 Task: Create a rule from the Recommended list, Task Added to this Project -> add SubTasks in the project AgileHeart with SubTasks Gather and Analyse Requirements , Design and Implement Solution , System Test and UAT , Release to Production / Go Live
Action: Mouse moved to (477, 395)
Screenshot: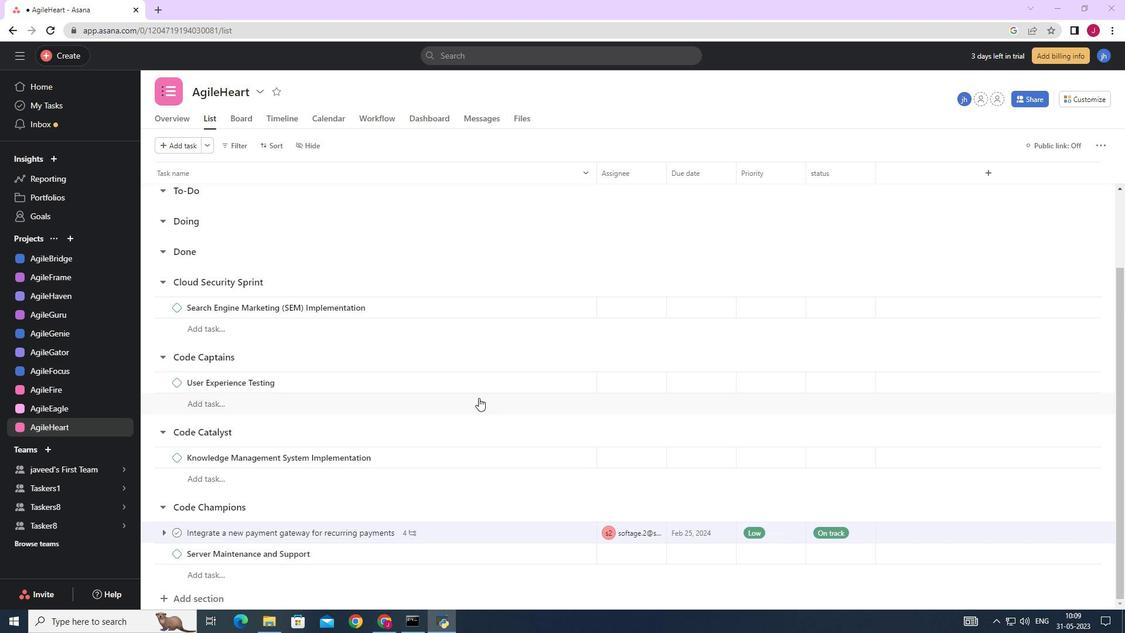 
Action: Mouse scrolled (477, 395) with delta (0, 0)
Screenshot: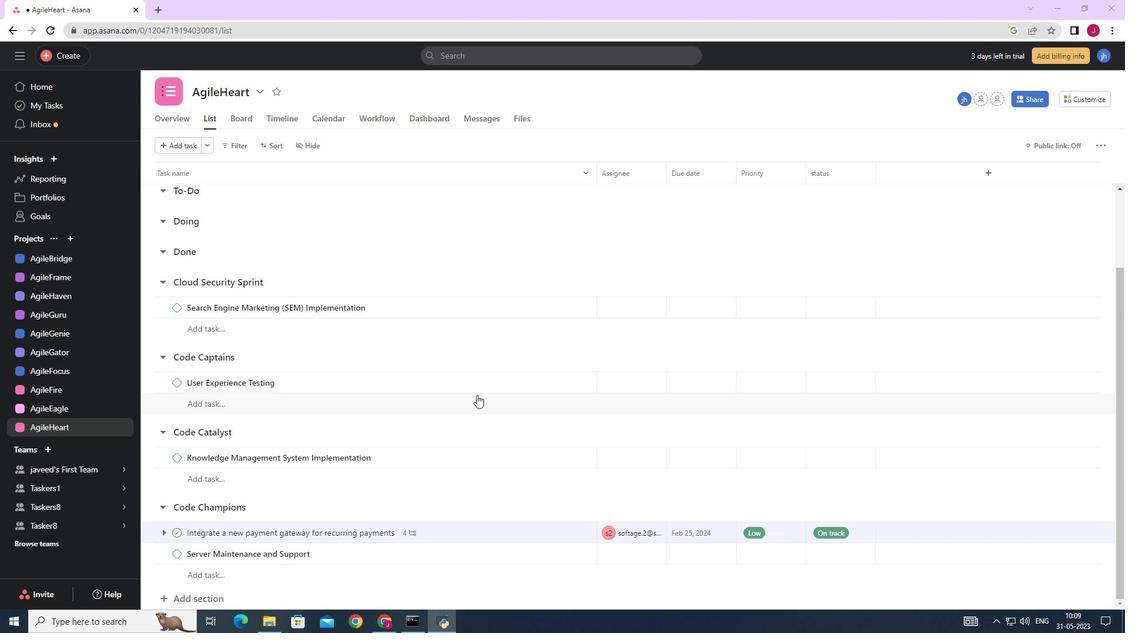 
Action: Mouse scrolled (477, 395) with delta (0, 0)
Screenshot: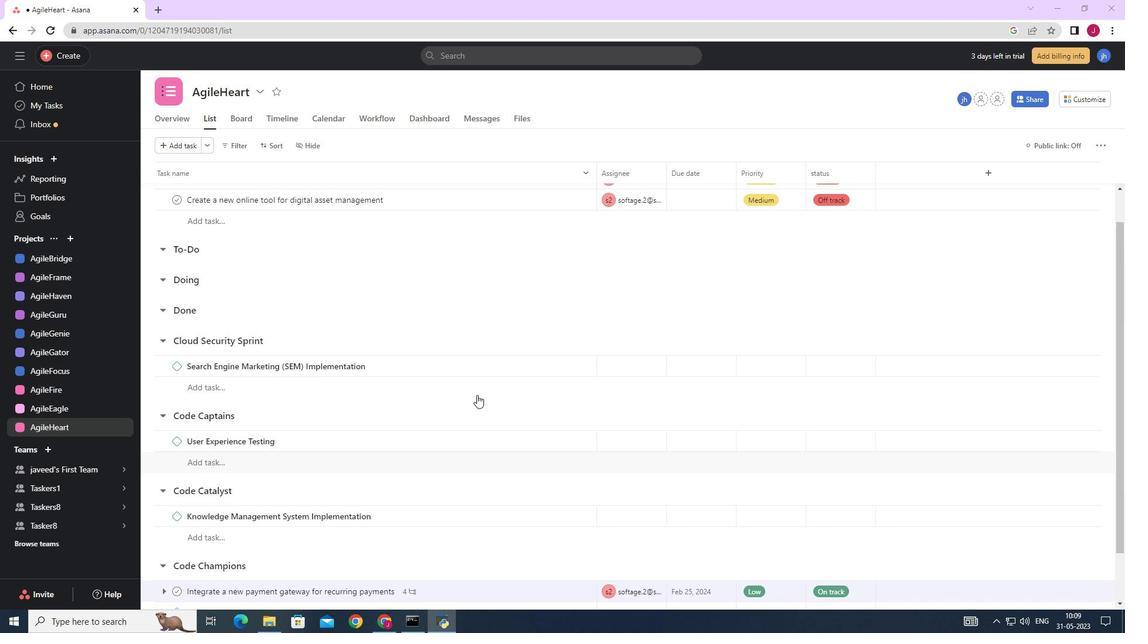 
Action: Mouse scrolled (477, 395) with delta (0, 0)
Screenshot: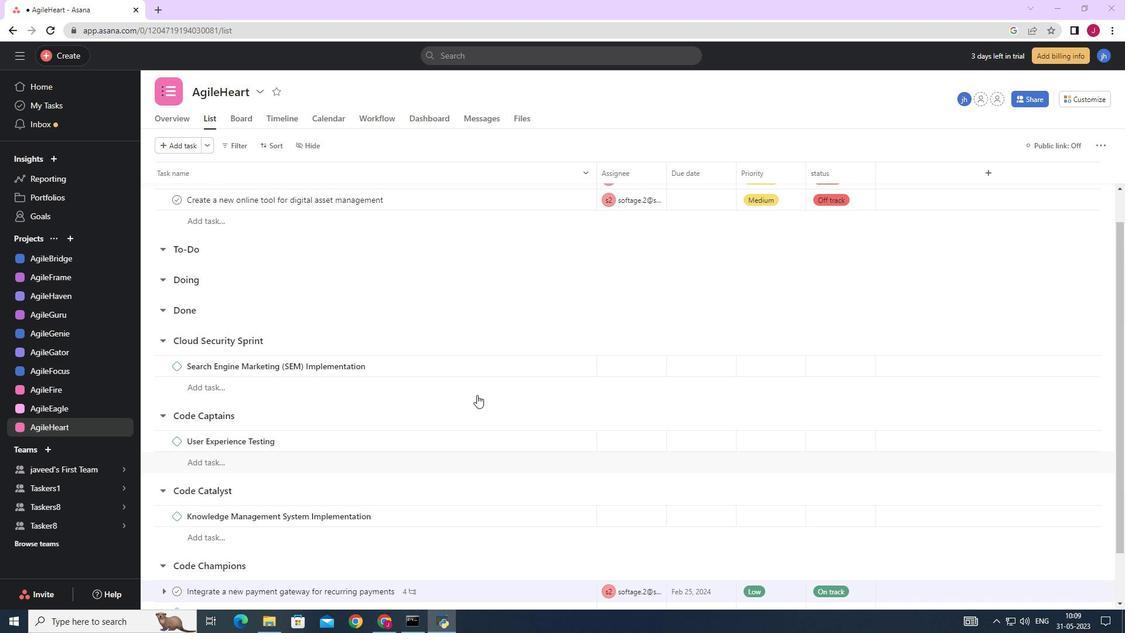 
Action: Mouse scrolled (477, 395) with delta (0, 0)
Screenshot: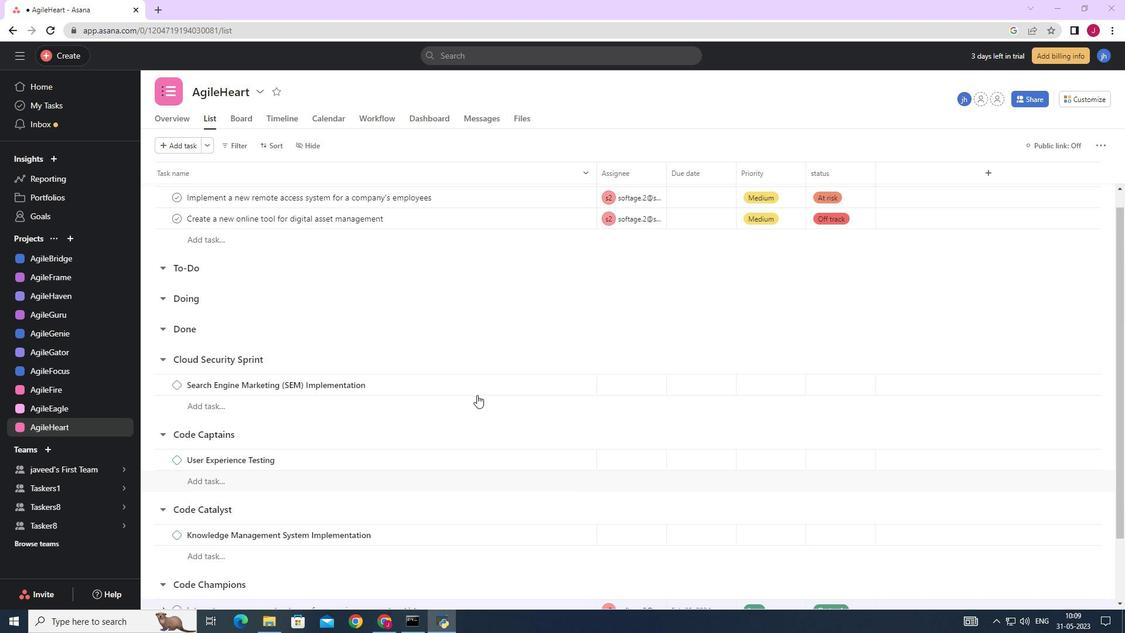 
Action: Mouse scrolled (477, 395) with delta (0, 0)
Screenshot: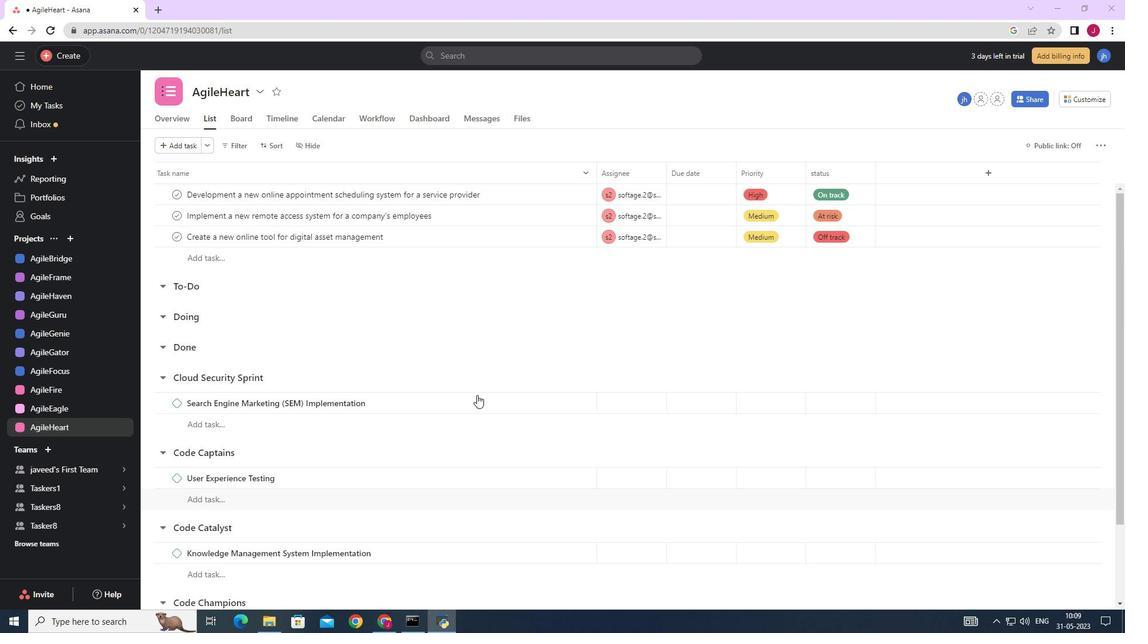 
Action: Mouse scrolled (477, 394) with delta (0, 0)
Screenshot: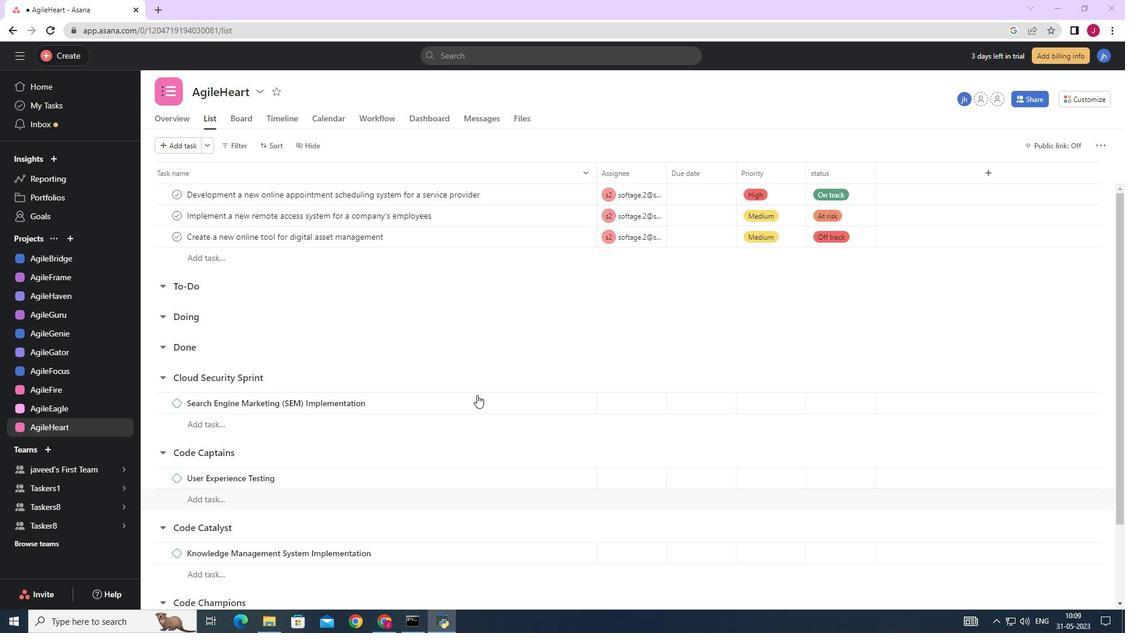 
Action: Mouse scrolled (477, 394) with delta (0, 0)
Screenshot: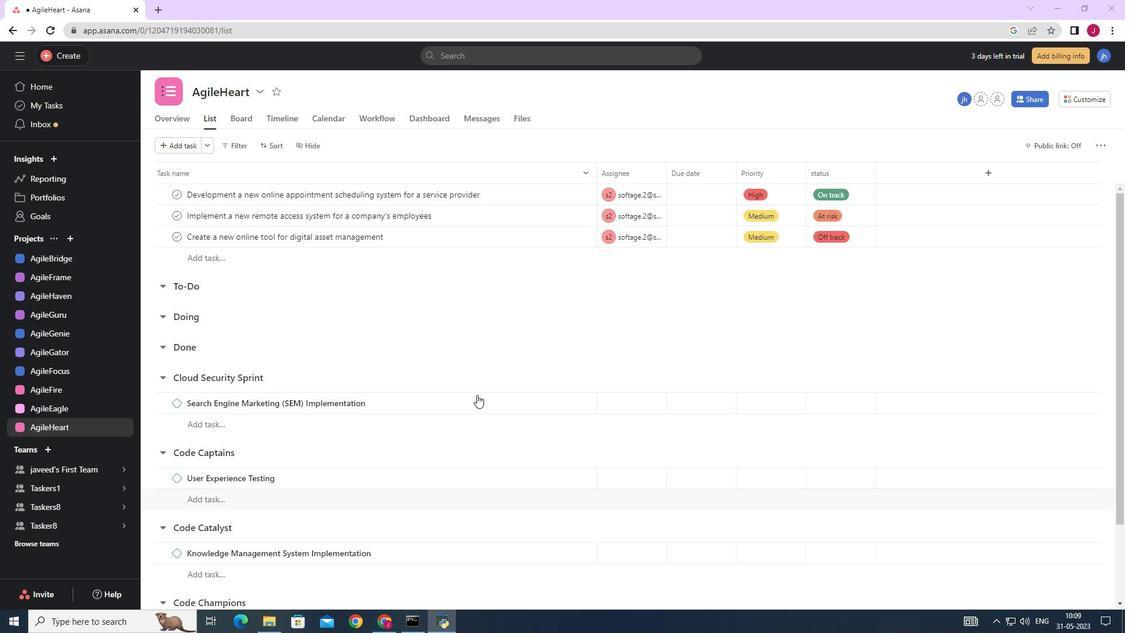 
Action: Mouse scrolled (477, 394) with delta (0, 0)
Screenshot: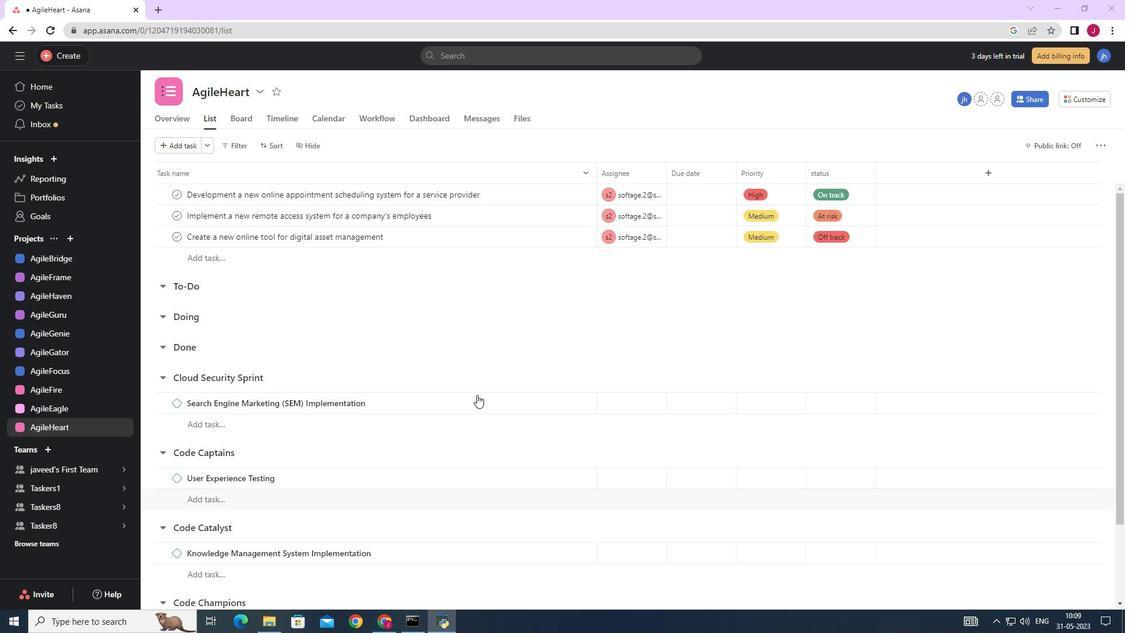 
Action: Mouse scrolled (477, 394) with delta (0, 0)
Screenshot: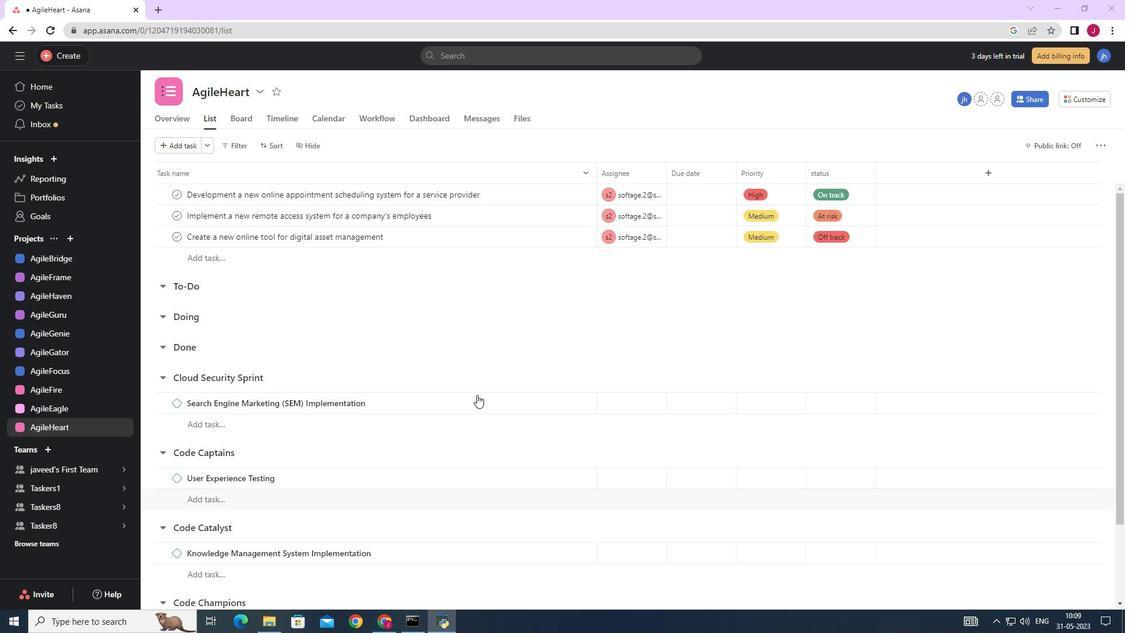 
Action: Mouse scrolled (477, 394) with delta (0, 0)
Screenshot: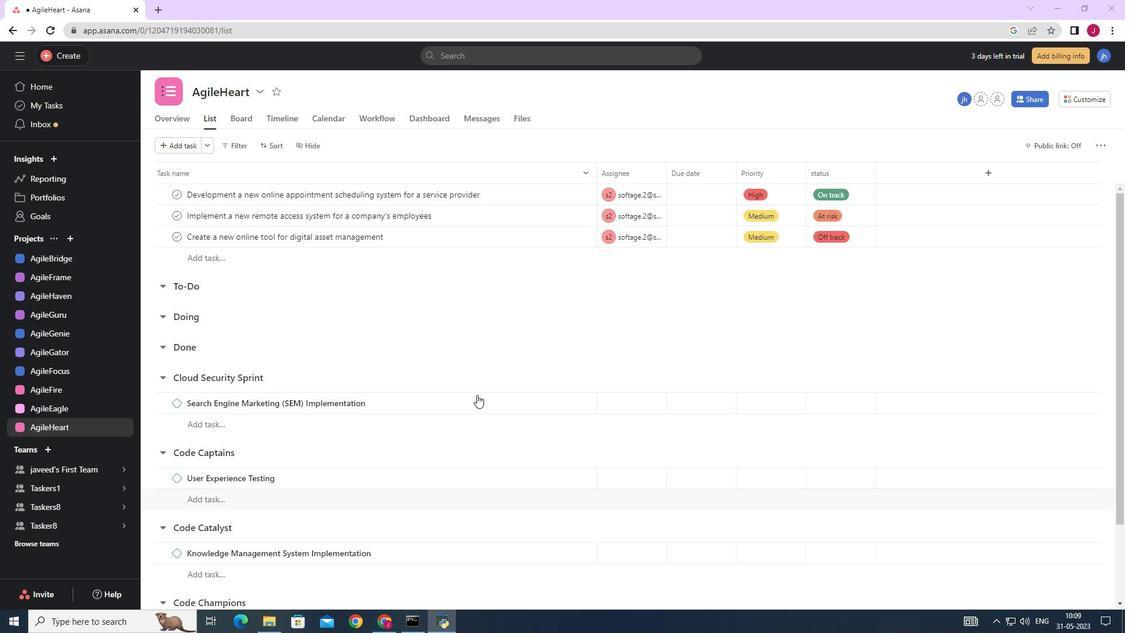 
Action: Mouse moved to (900, 247)
Screenshot: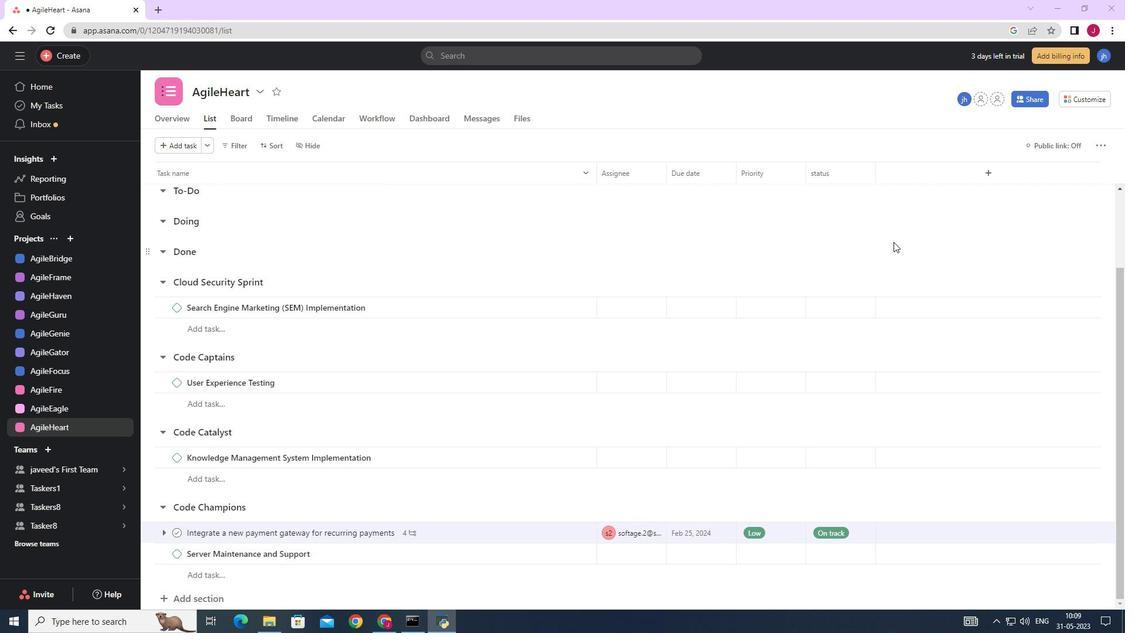 
Action: Mouse scrolled (900, 247) with delta (0, 0)
Screenshot: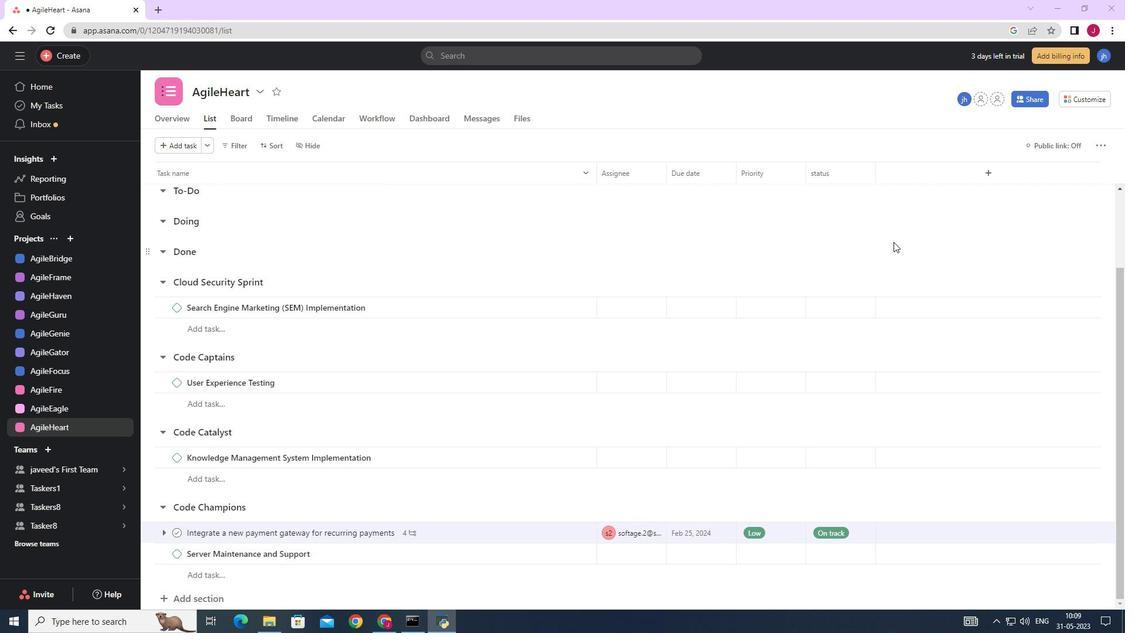 
Action: Mouse scrolled (900, 247) with delta (0, 0)
Screenshot: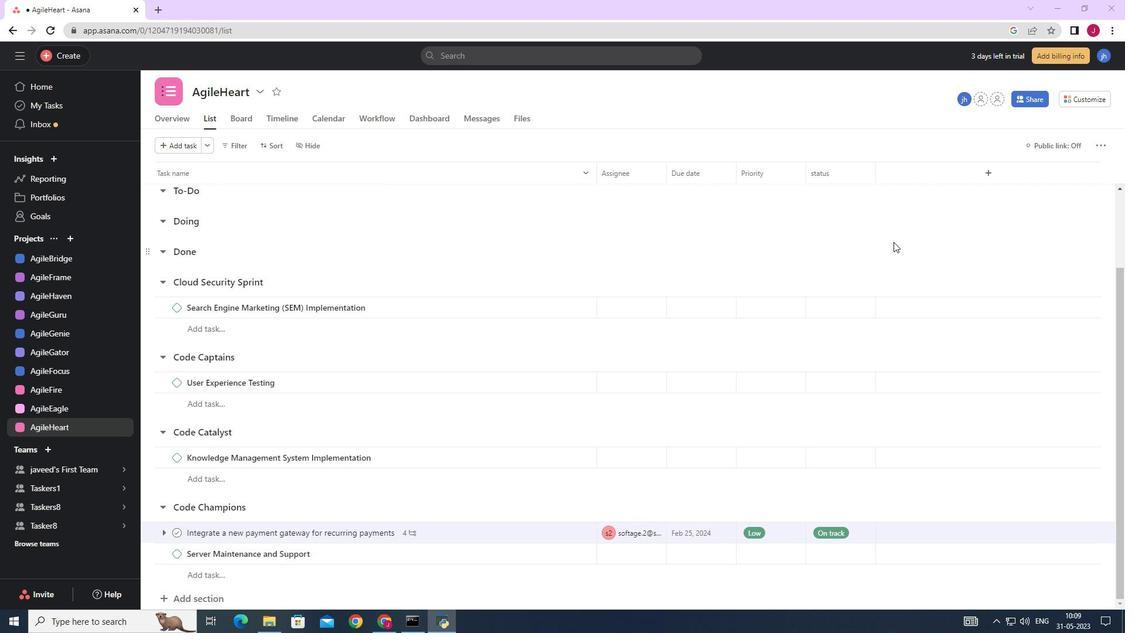 
Action: Mouse scrolled (900, 247) with delta (0, 0)
Screenshot: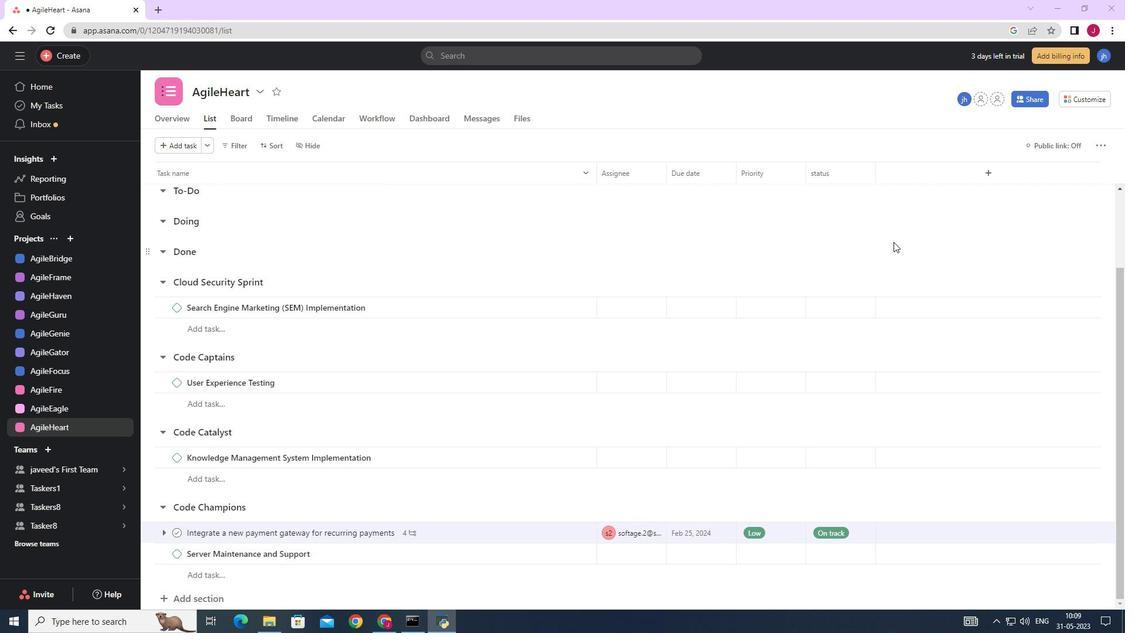 
Action: Mouse moved to (1090, 97)
Screenshot: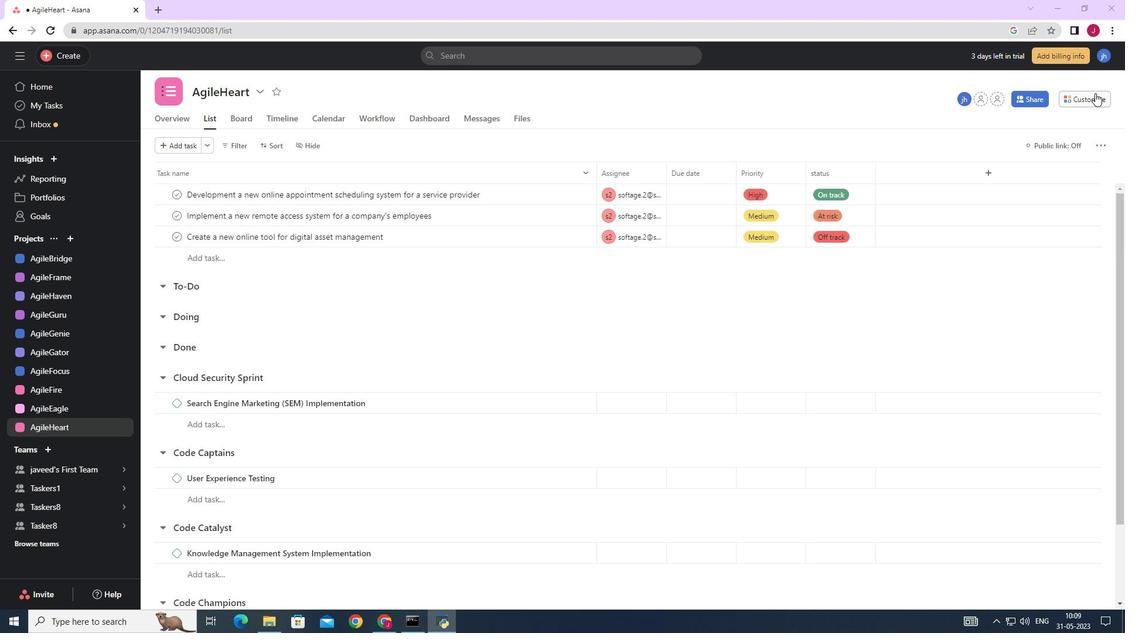 
Action: Mouse pressed left at (1090, 97)
Screenshot: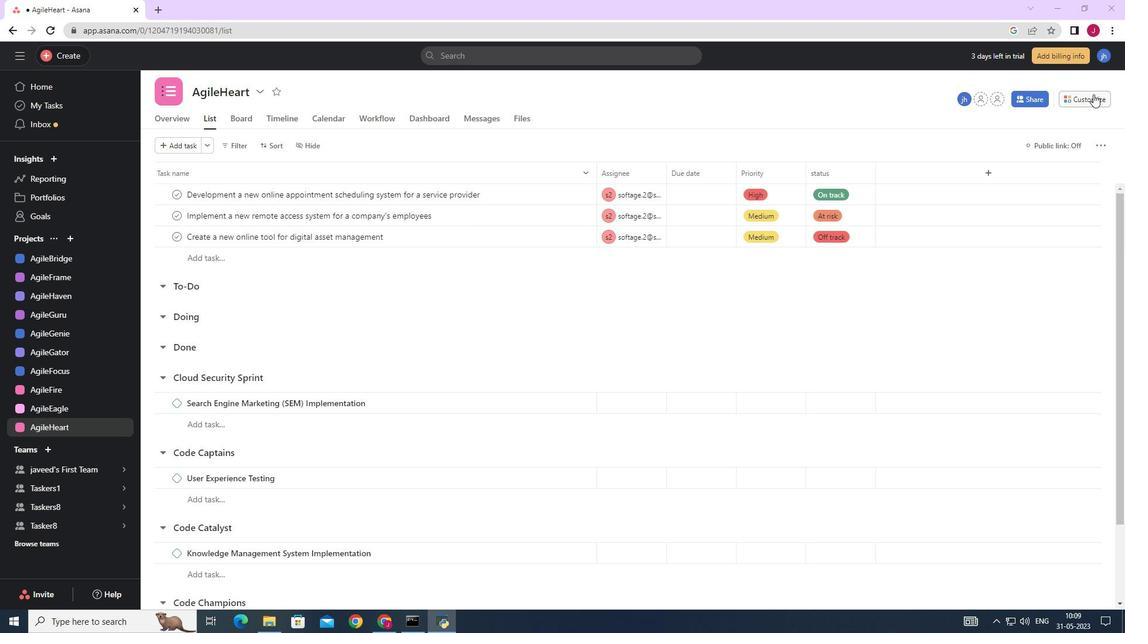
Action: Mouse moved to (872, 257)
Screenshot: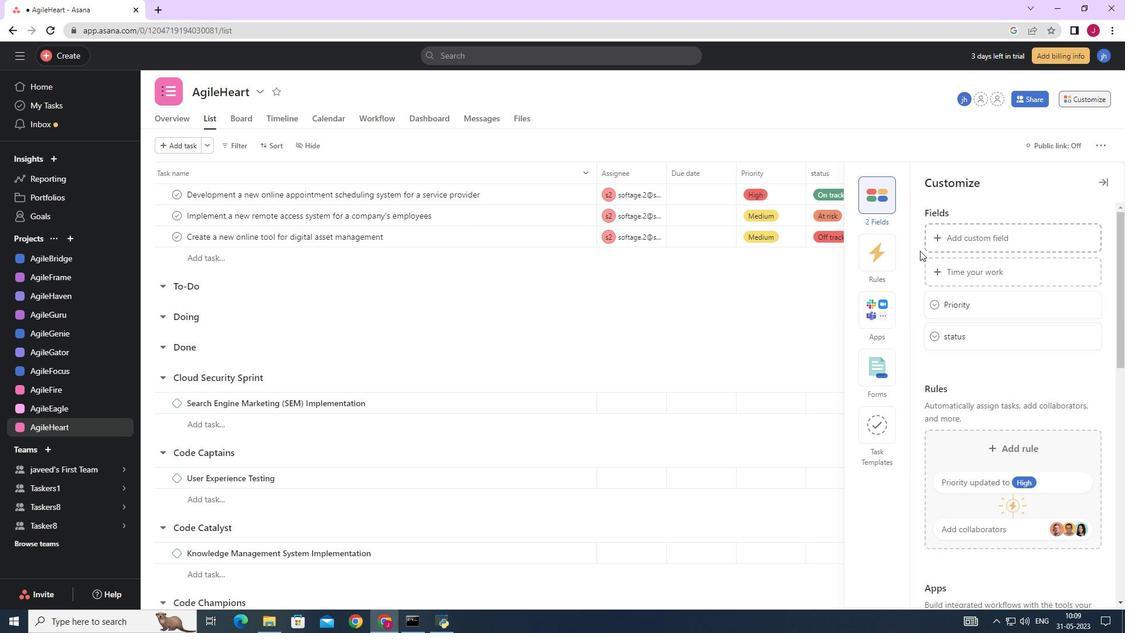 
Action: Mouse pressed left at (872, 257)
Screenshot: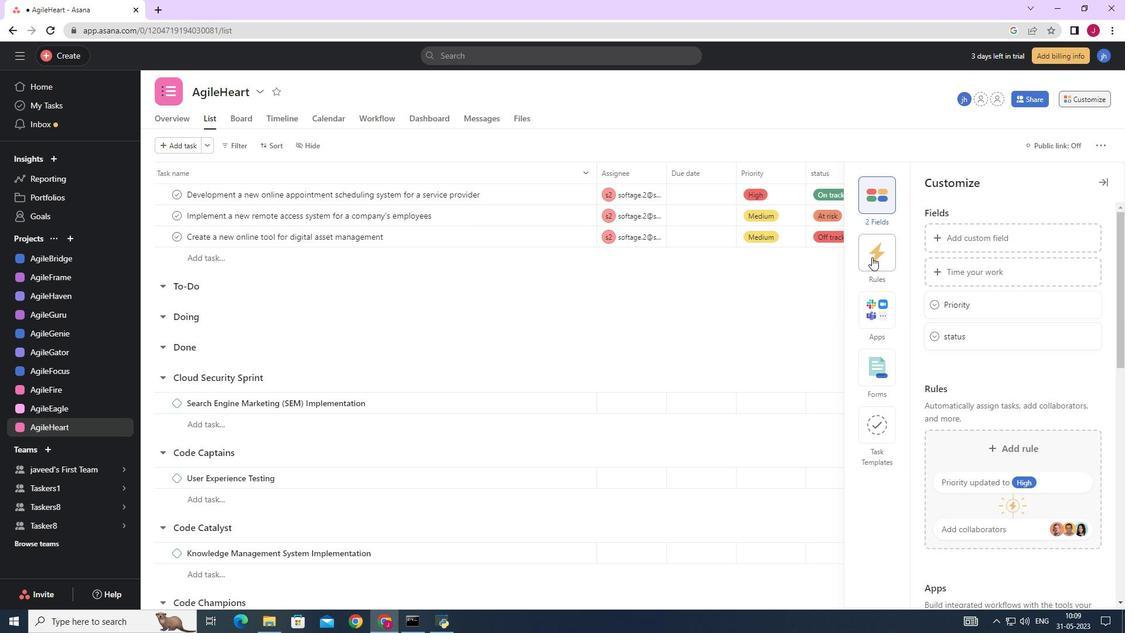 
Action: Mouse moved to (1016, 270)
Screenshot: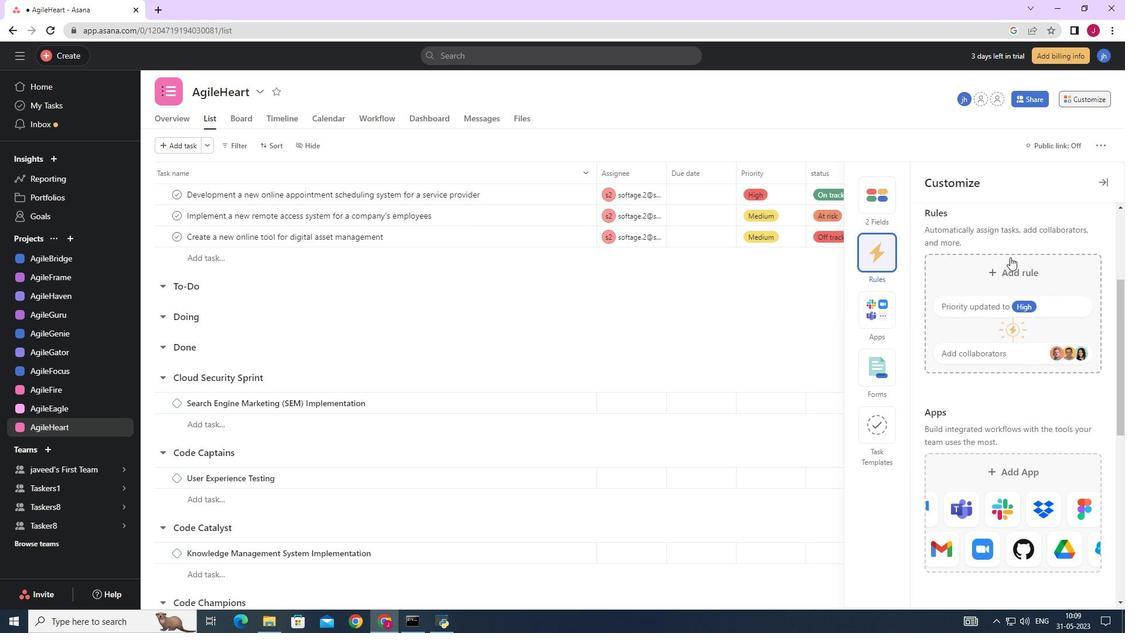 
Action: Mouse pressed left at (1016, 270)
Screenshot: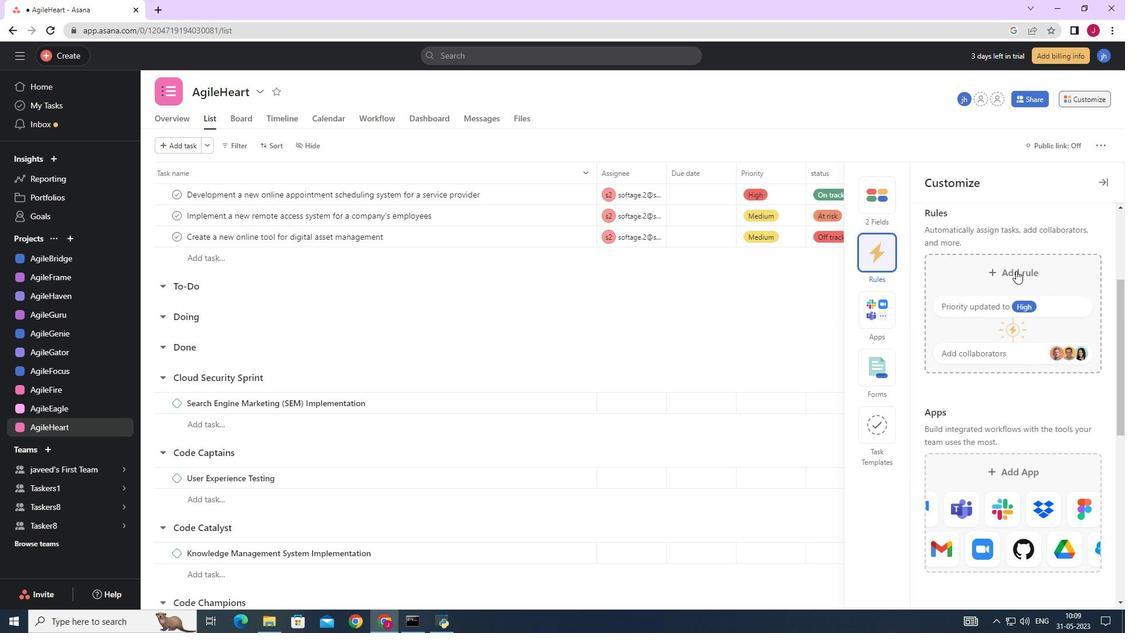 
Action: Mouse moved to (479, 177)
Screenshot: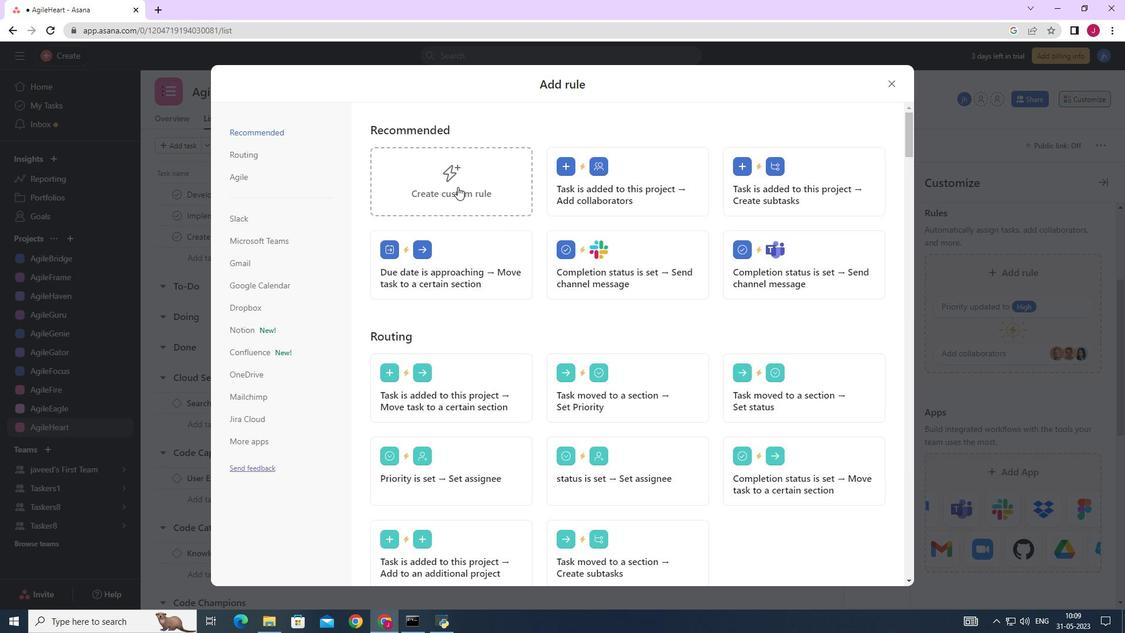 
Action: Mouse pressed left at (479, 177)
Screenshot: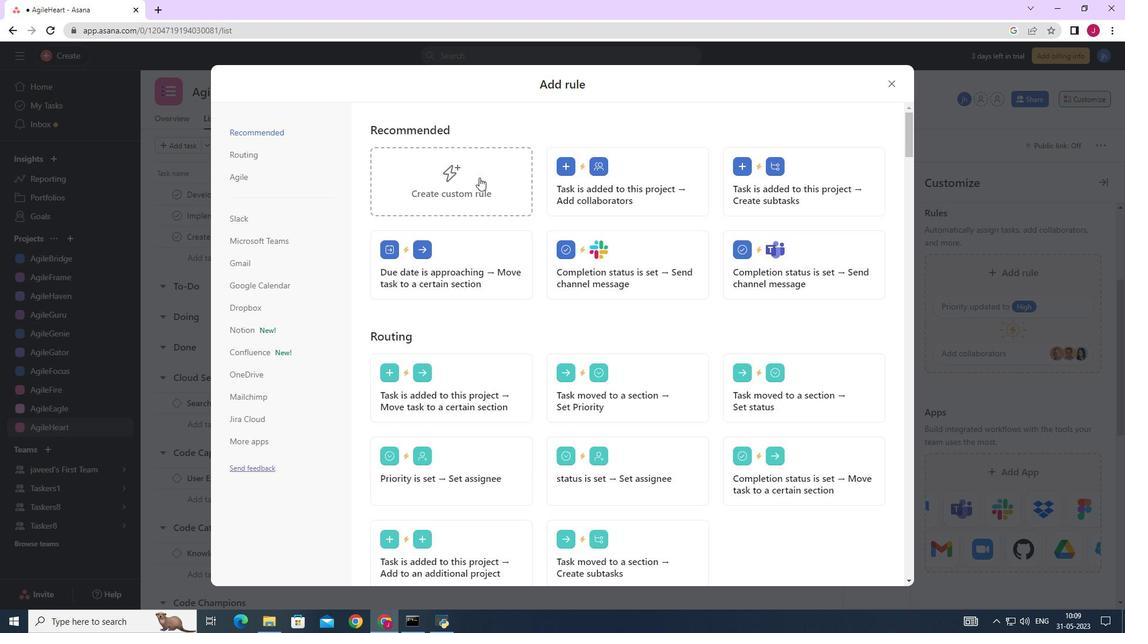 
Action: Mouse moved to (555, 302)
Screenshot: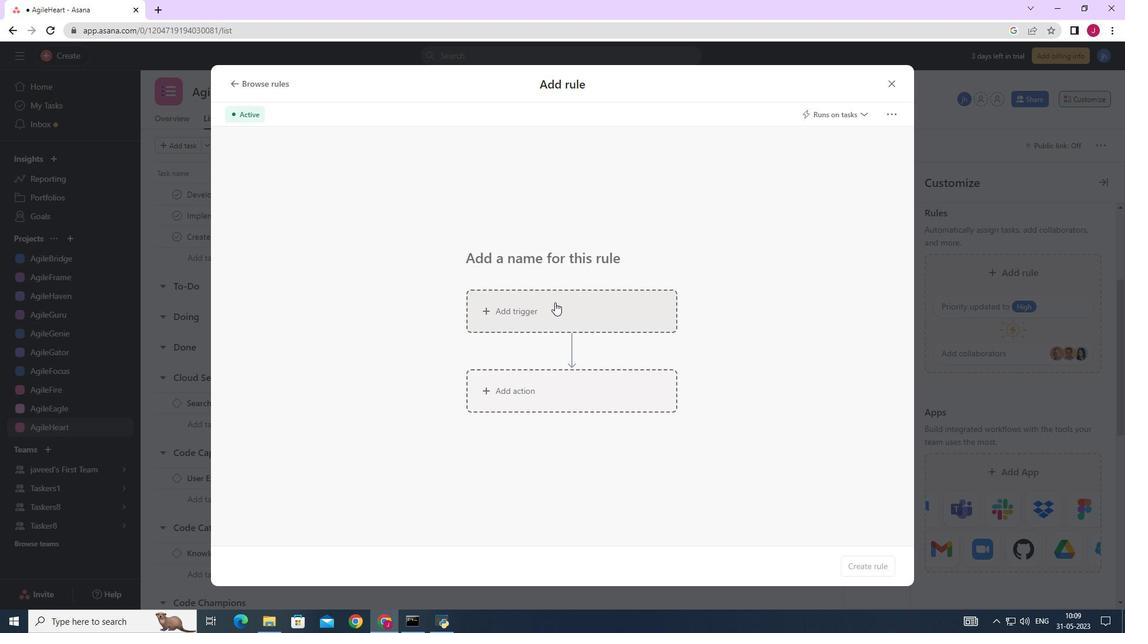 
Action: Mouse pressed left at (555, 302)
Screenshot: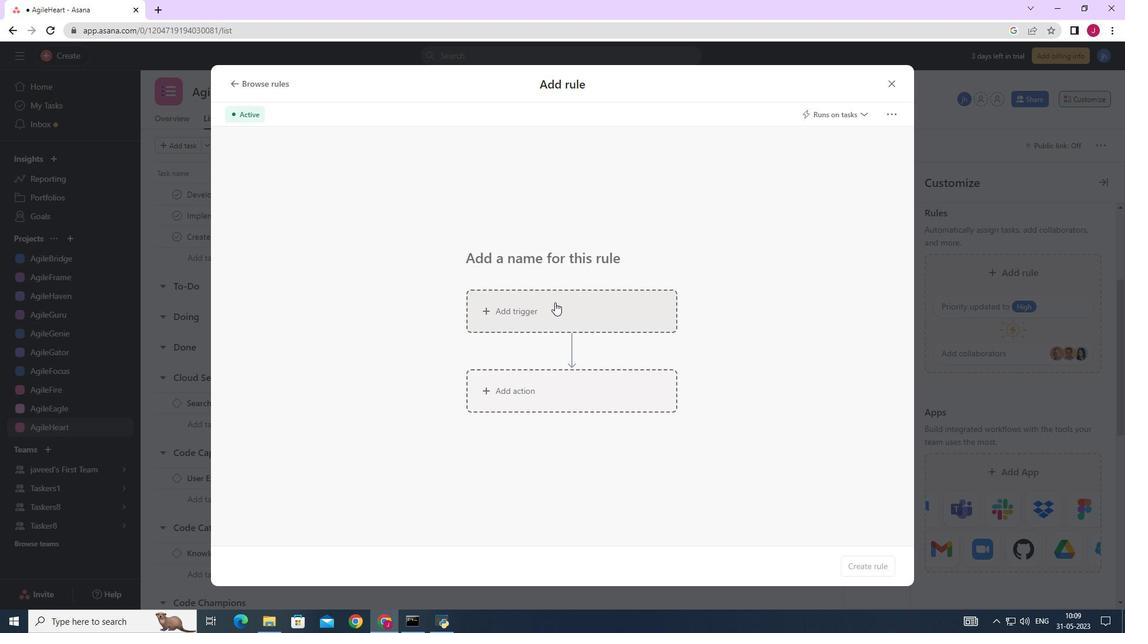 
Action: Mouse moved to (487, 378)
Screenshot: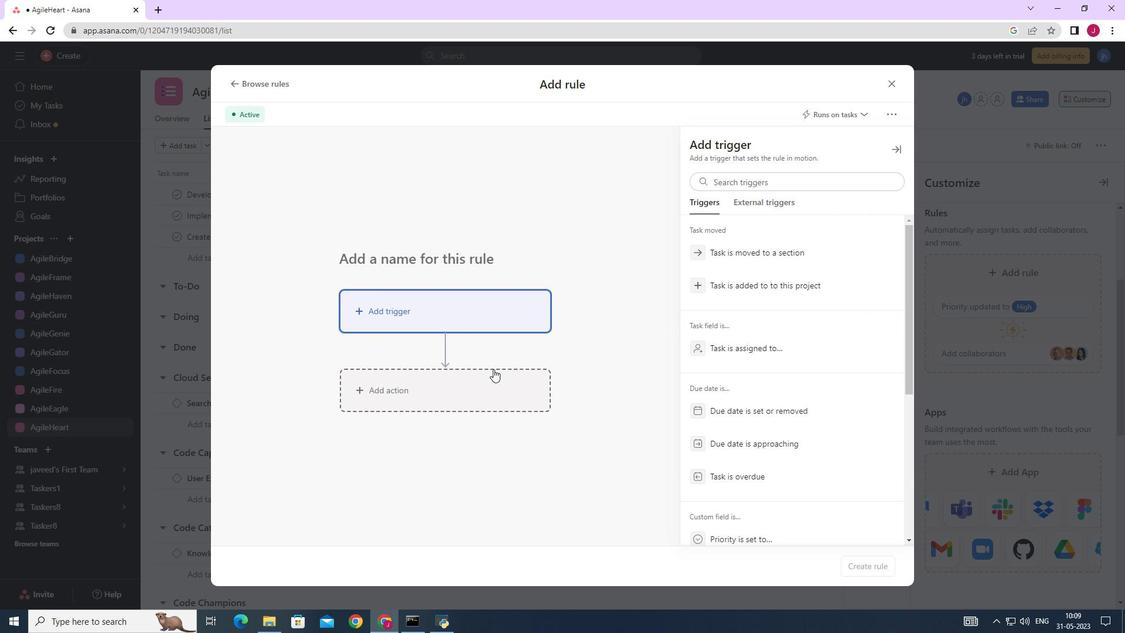
Action: Mouse pressed left at (487, 378)
Screenshot: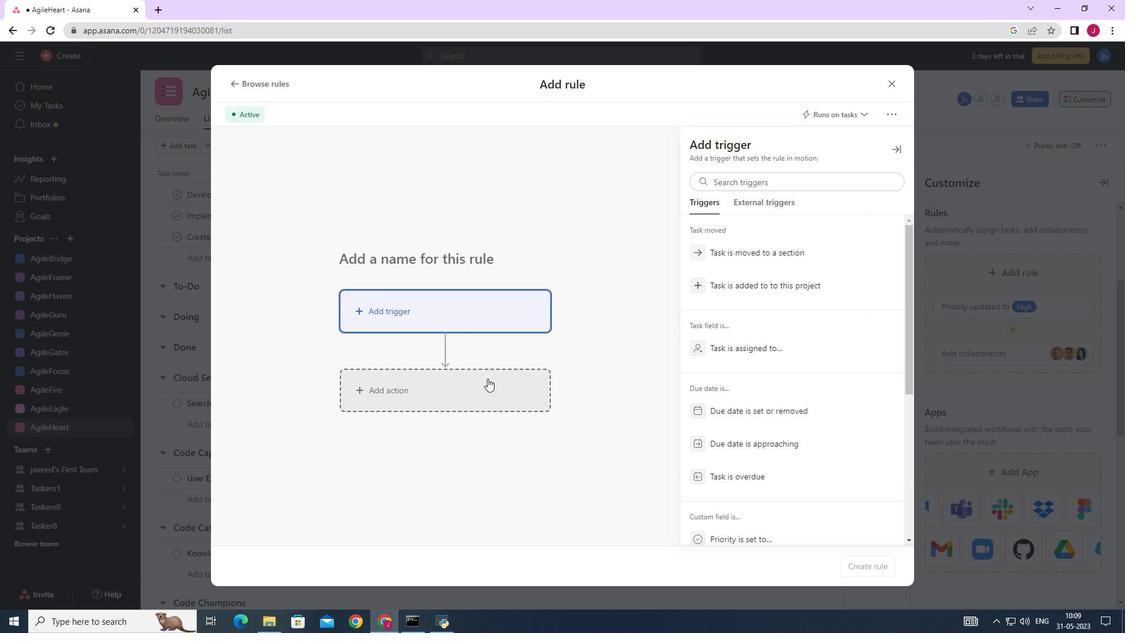 
Action: Mouse moved to (768, 207)
Screenshot: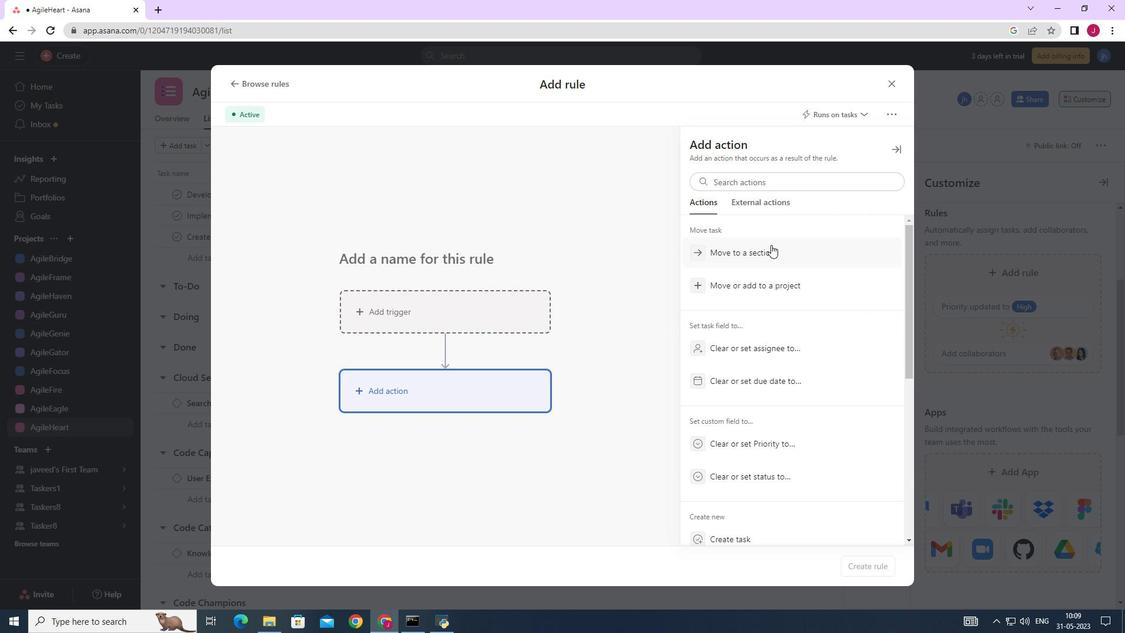
Action: Mouse scrolled (768, 206) with delta (0, 0)
Screenshot: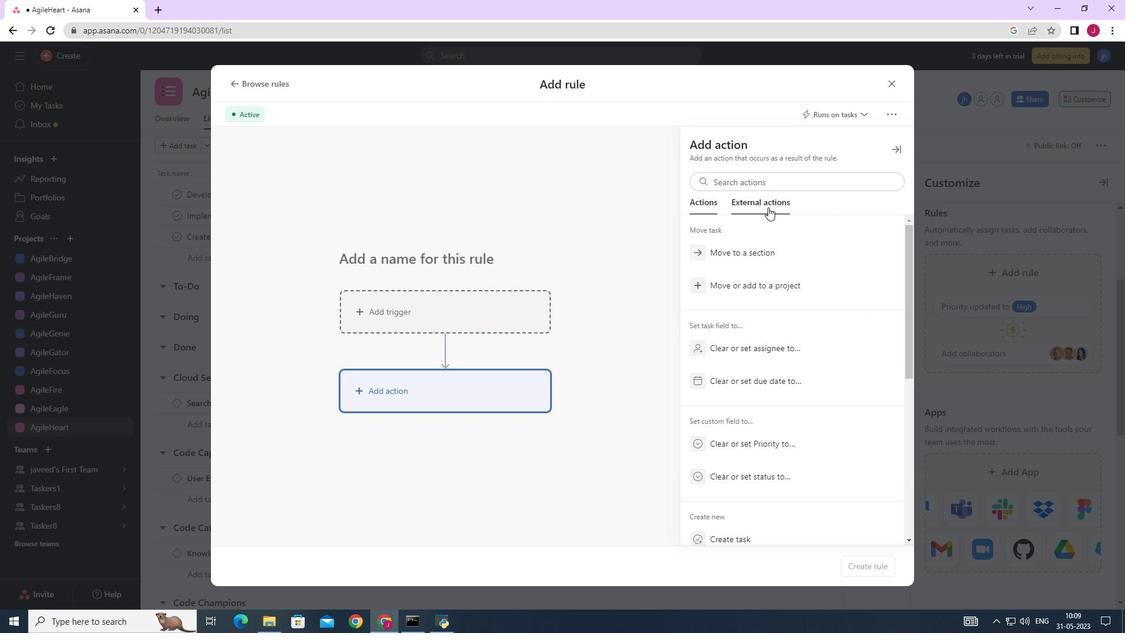 
Action: Mouse scrolled (768, 206) with delta (0, 0)
Screenshot: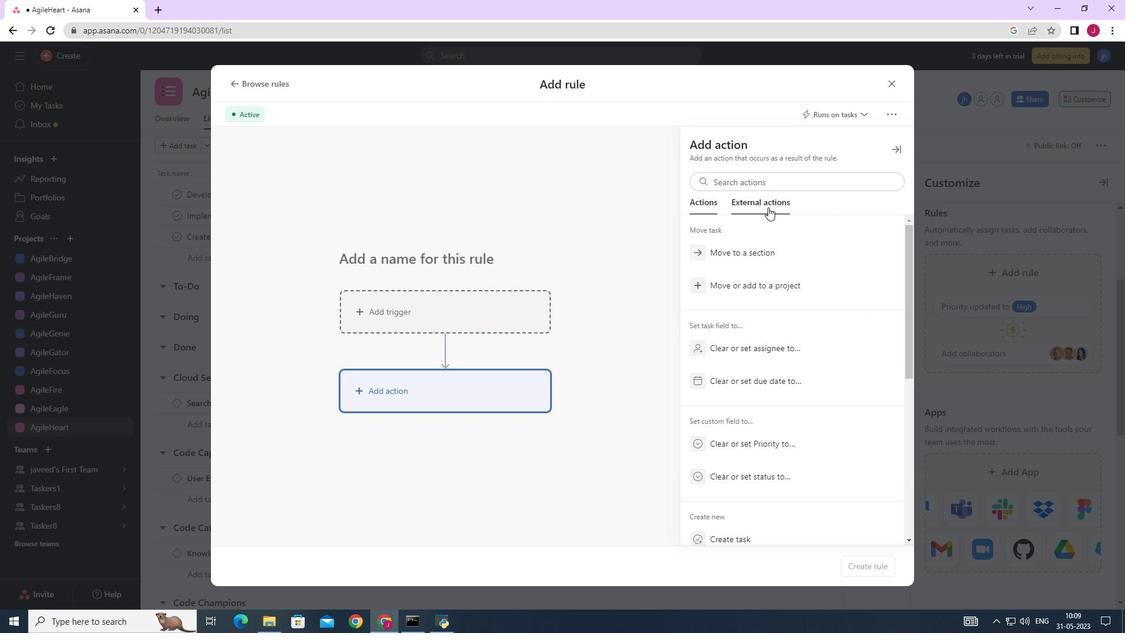 
Action: Mouse moved to (736, 311)
Screenshot: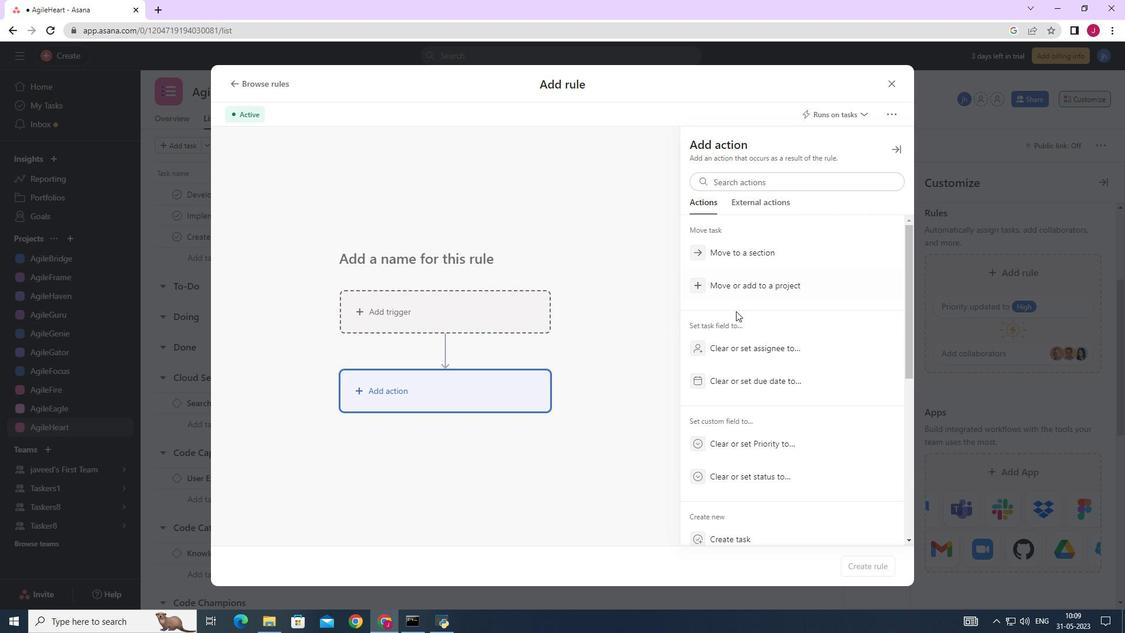 
Action: Mouse scrolled (736, 311) with delta (0, 0)
Screenshot: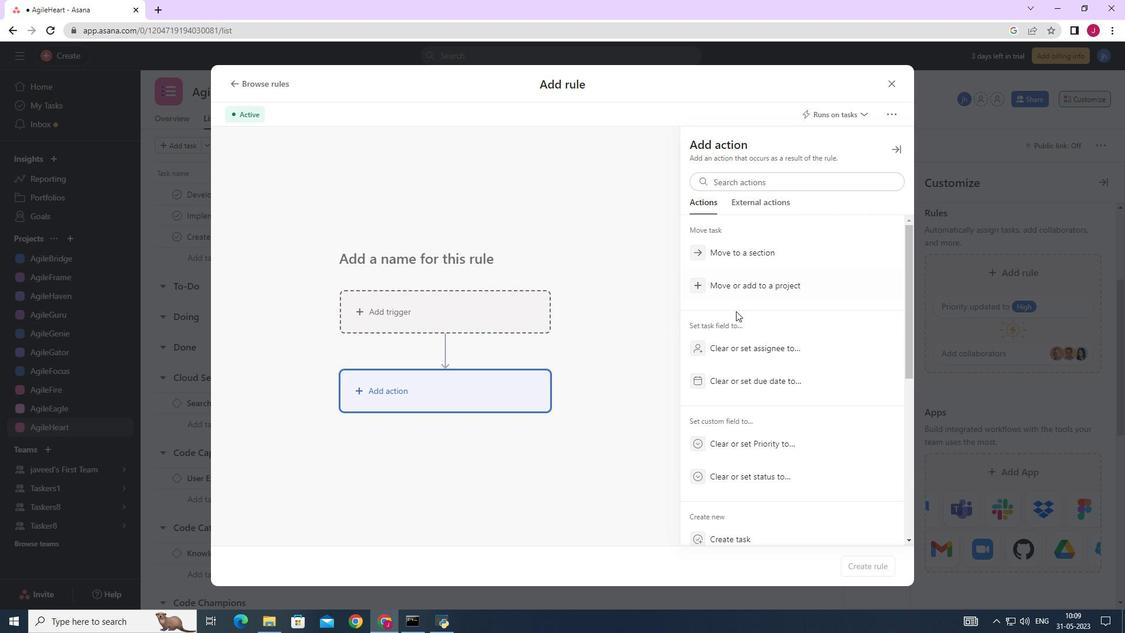 
Action: Mouse scrolled (736, 311) with delta (0, 0)
Screenshot: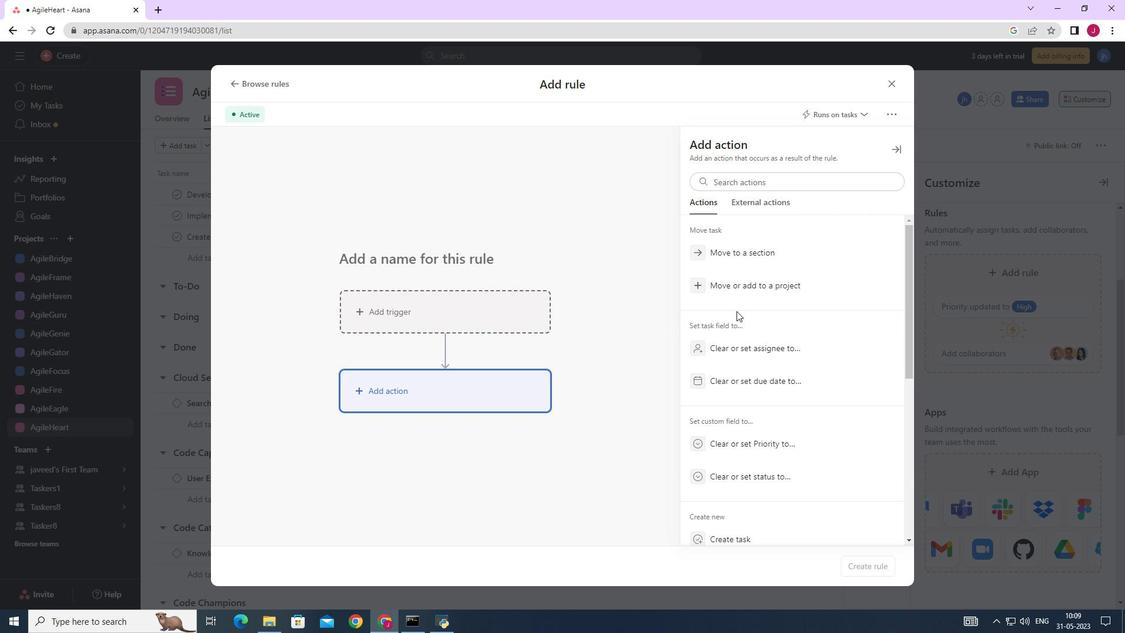
Action: Mouse scrolled (736, 311) with delta (0, 0)
Screenshot: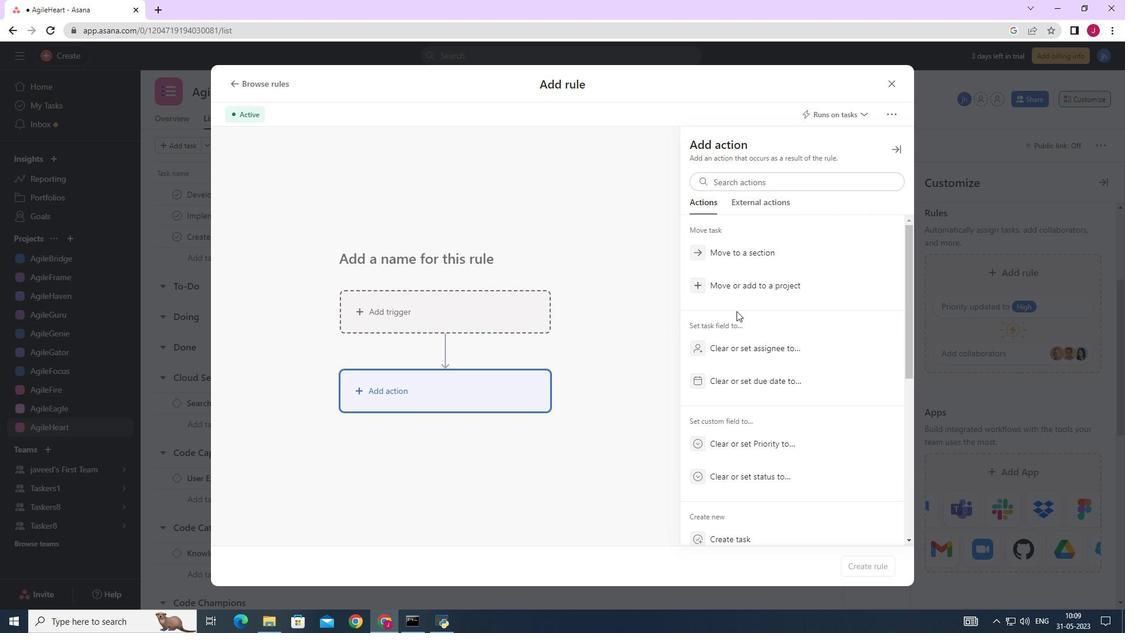 
Action: Mouse scrolled (736, 311) with delta (0, 0)
Screenshot: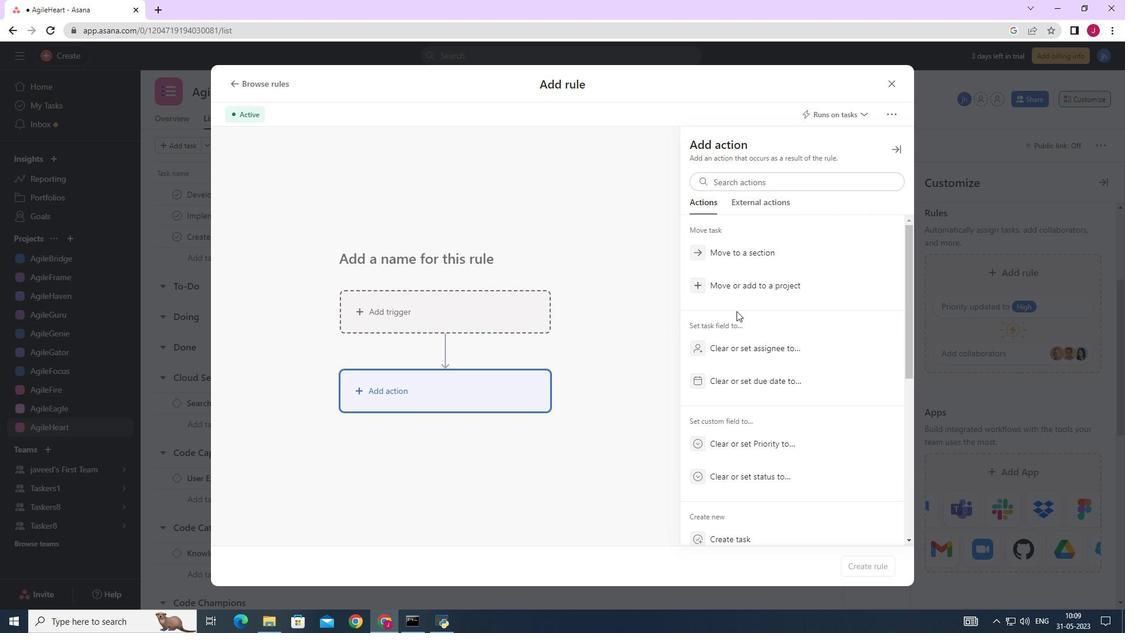 
Action: Mouse moved to (736, 329)
Screenshot: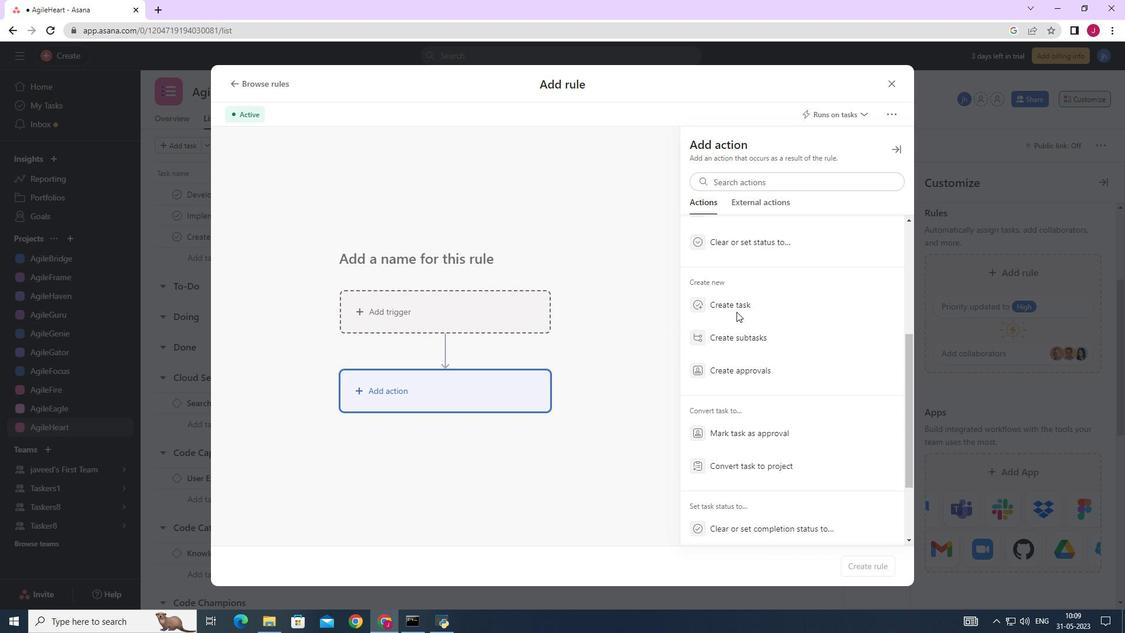 
Action: Mouse scrolled (736, 328) with delta (0, 0)
Screenshot: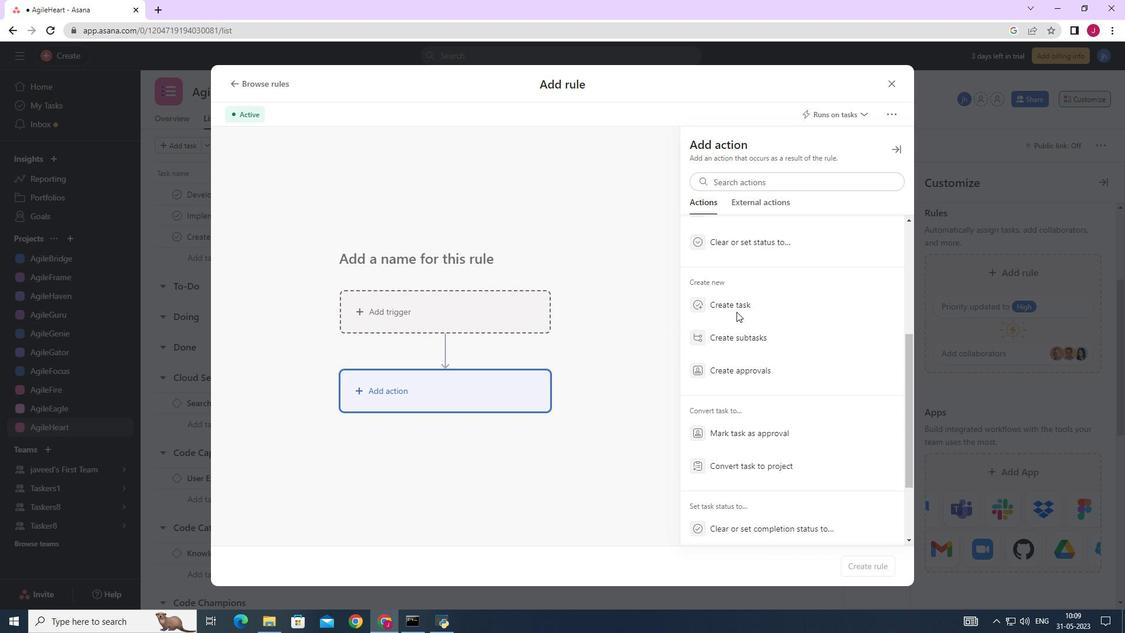 
Action: Mouse scrolled (736, 328) with delta (0, 0)
Screenshot: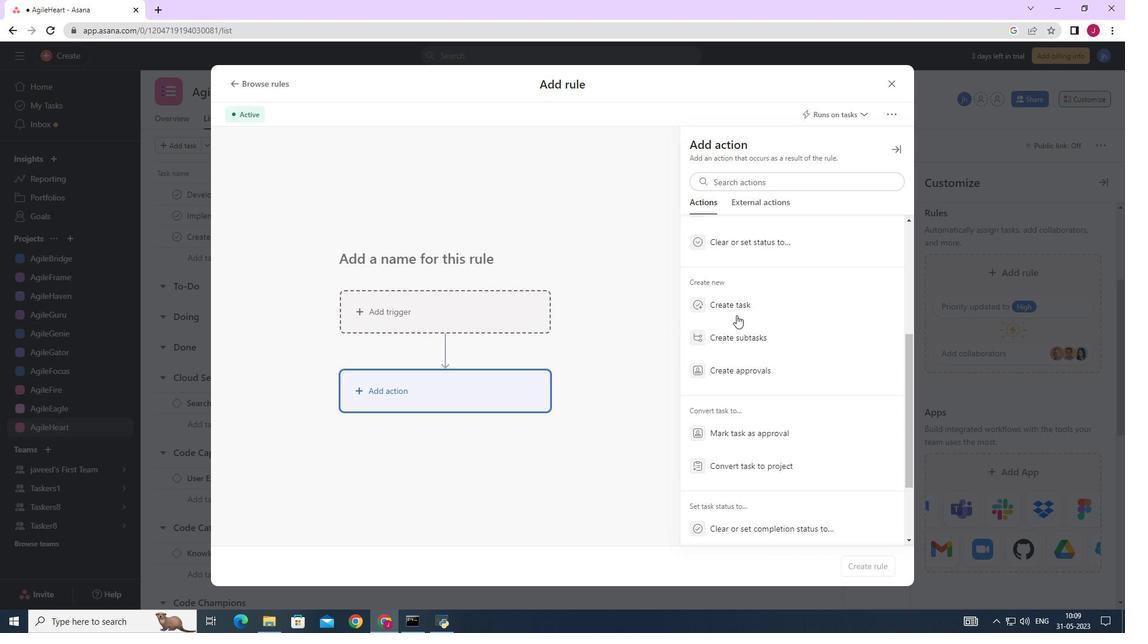
Action: Mouse scrolled (736, 328) with delta (0, 0)
Screenshot: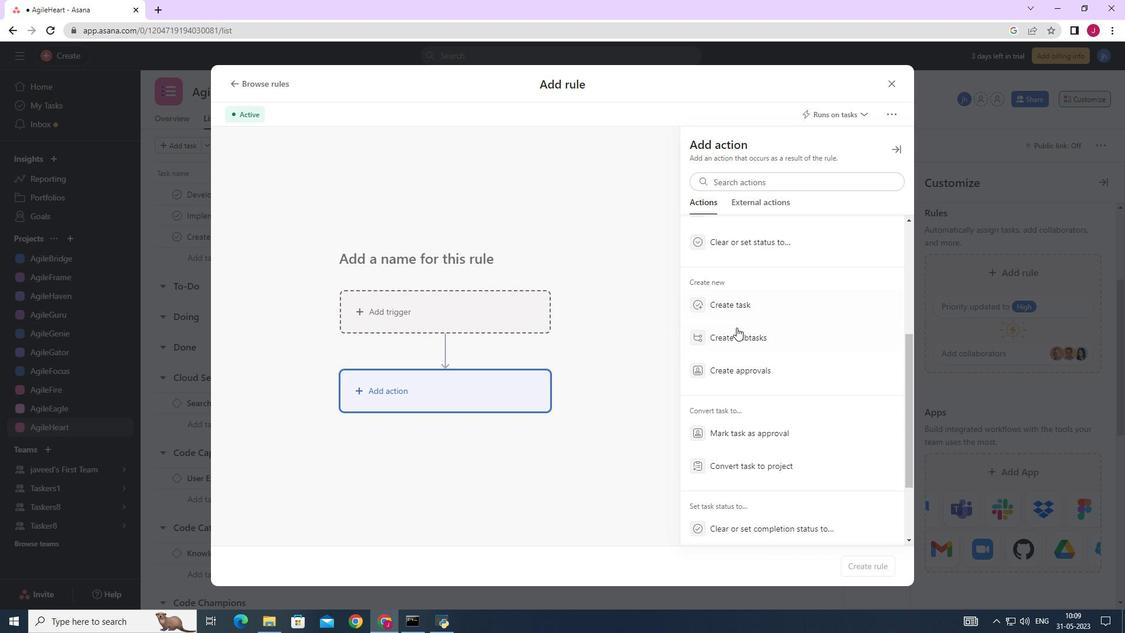 
Action: Mouse moved to (742, 364)
Screenshot: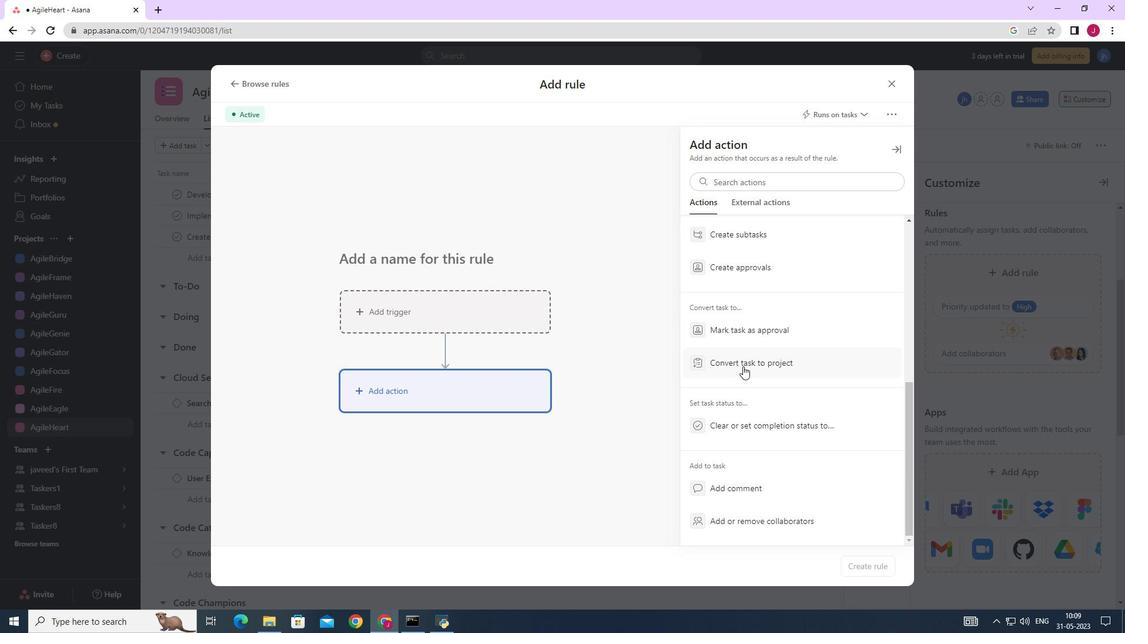 
Action: Mouse scrolled (742, 365) with delta (0, 0)
Screenshot: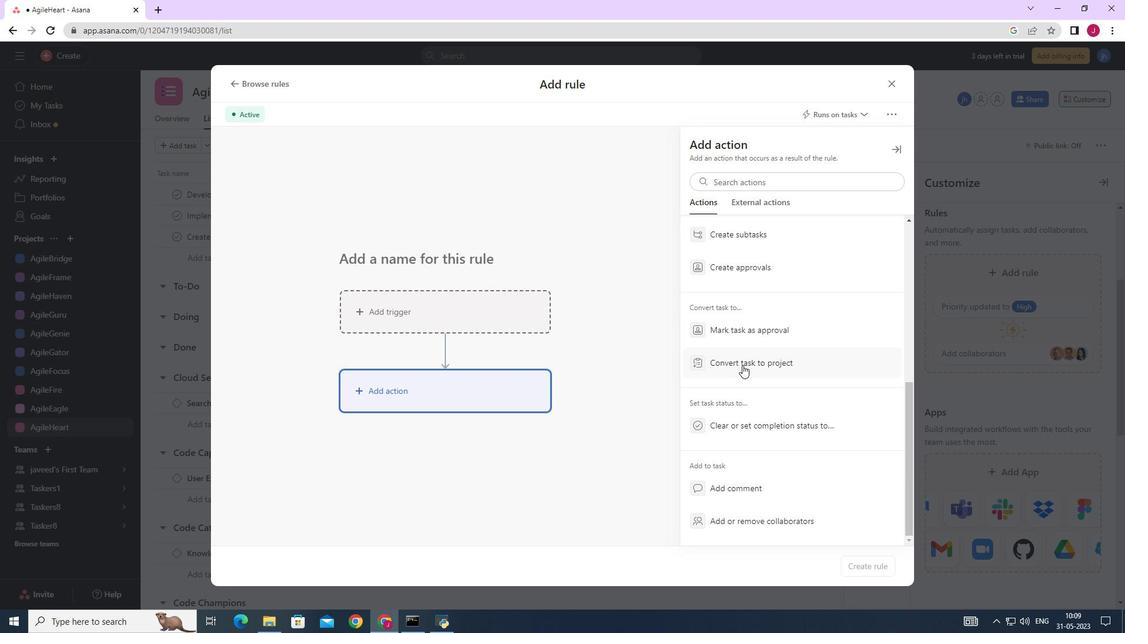 
Action: Mouse moved to (741, 297)
Screenshot: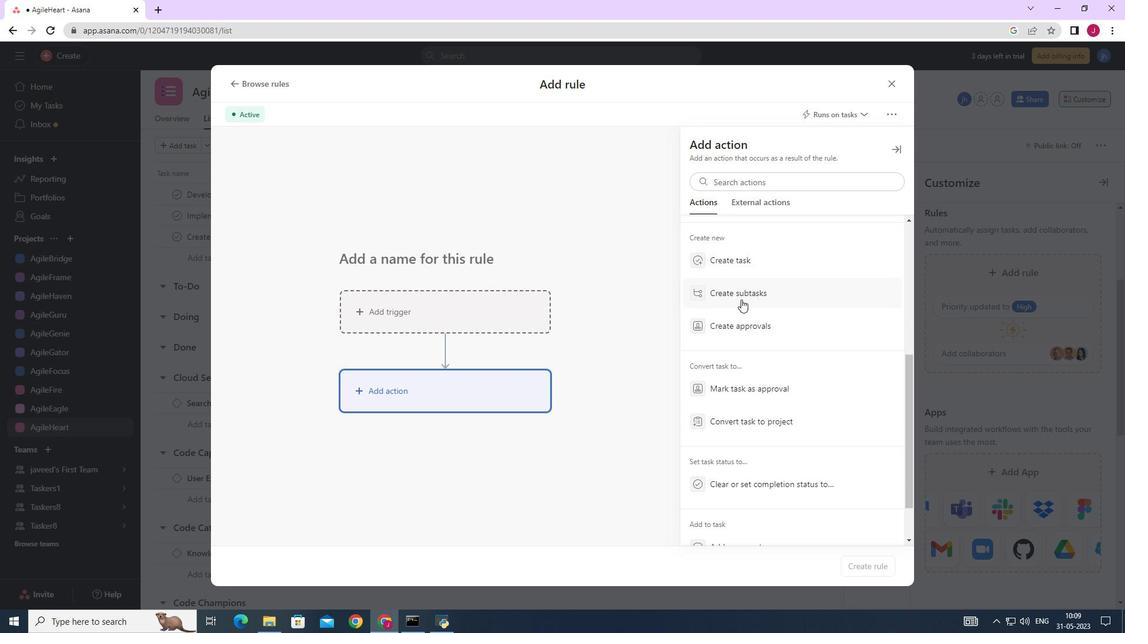 
Action: Mouse pressed left at (741, 297)
Screenshot: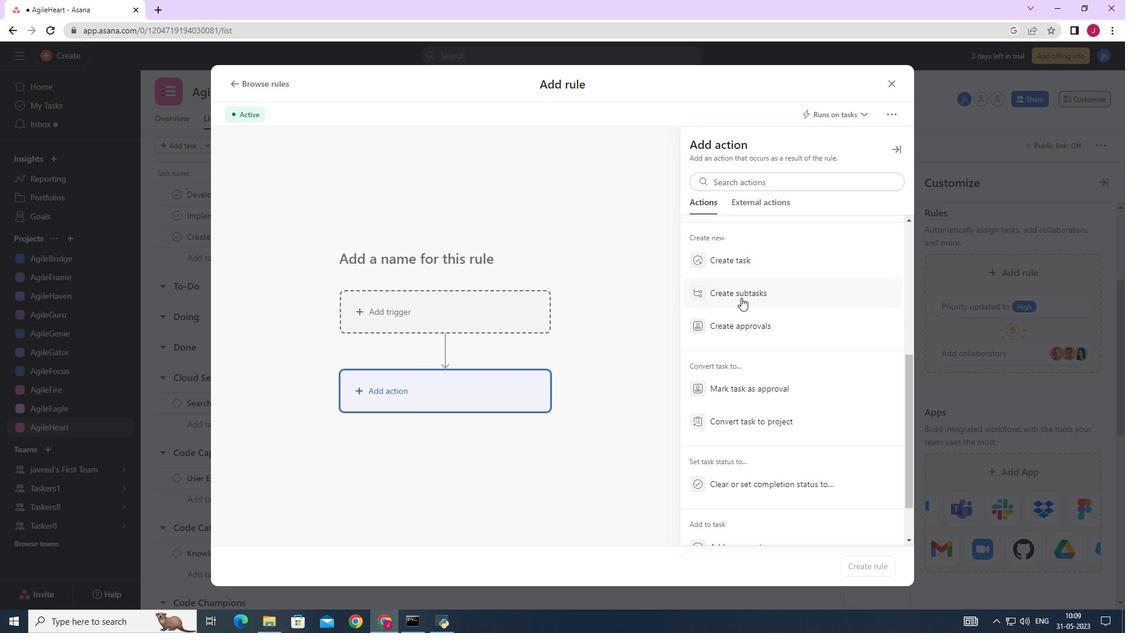 
Action: Mouse moved to (732, 186)
Screenshot: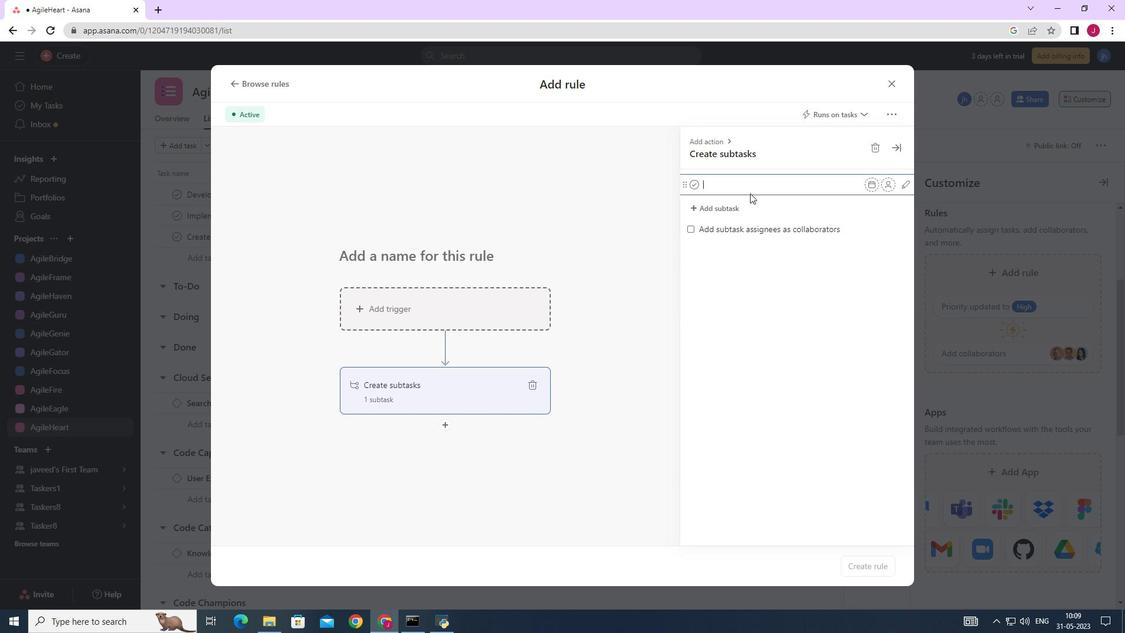 
Action: Key pressed <Key.caps_lock>G<Key.caps_lock>ather<Key.space>and<Key.space><Key.caps_lock>A<Key.caps_lock>nalyse<Key.space><Key.caps_lock>R<Key.caps_lock>equirements<Key.enter><Key.caps_lock>D<Key.caps_lock>esign<Key.space>and<Key.space><Key.caps_lock>I<Key.caps_lock>mplementation<Key.space><Key.caps_lock>S<Key.caps_lock>olution<Key.space><Key.enter><Key.caps_lock>S<Key.caps_lock>ystem<Key.space><Key.caps_lock>T<Key.caps_lock>est<Key.space>and<Key.space><Key.caps_lock>UAT<Key.enter><Key.caps_lock>r<Key.caps_lock>EE<Key.backspace><Key.backspace><Key.backspace>R<Key.caps_lock>elease<Key.space>to<Key.space>producrion<Key.space>/<Key.space><Key.caps_lock>G<Key.caps_lock>o<Key.space><Key.caps_lock>L<Key.caps_lock>ive
Screenshot: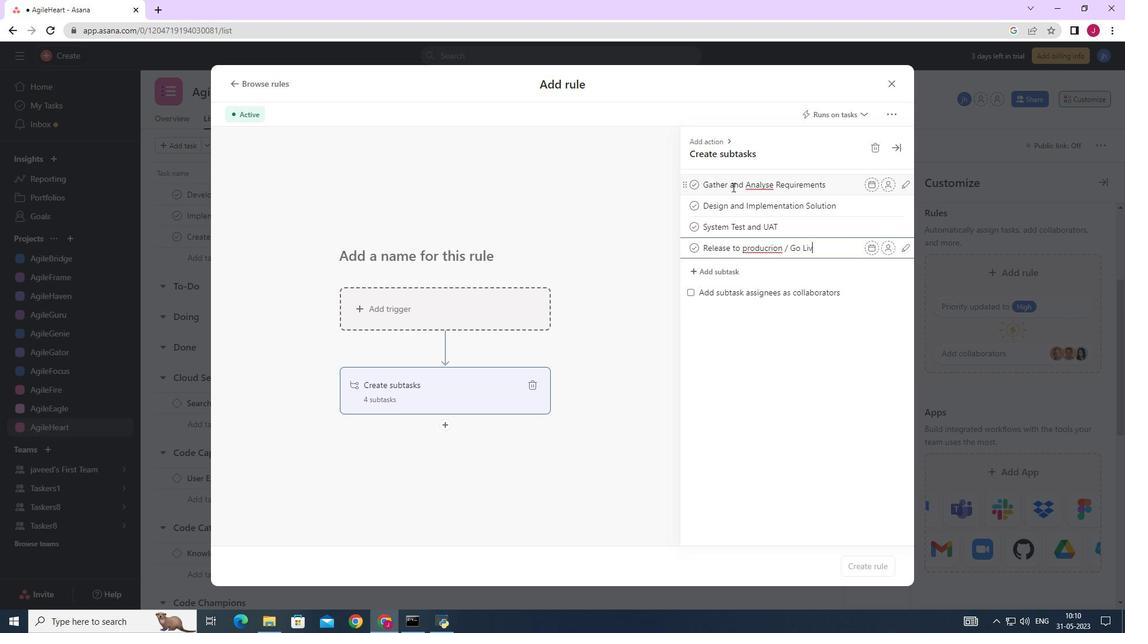 
Action: Mouse moved to (777, 247)
Screenshot: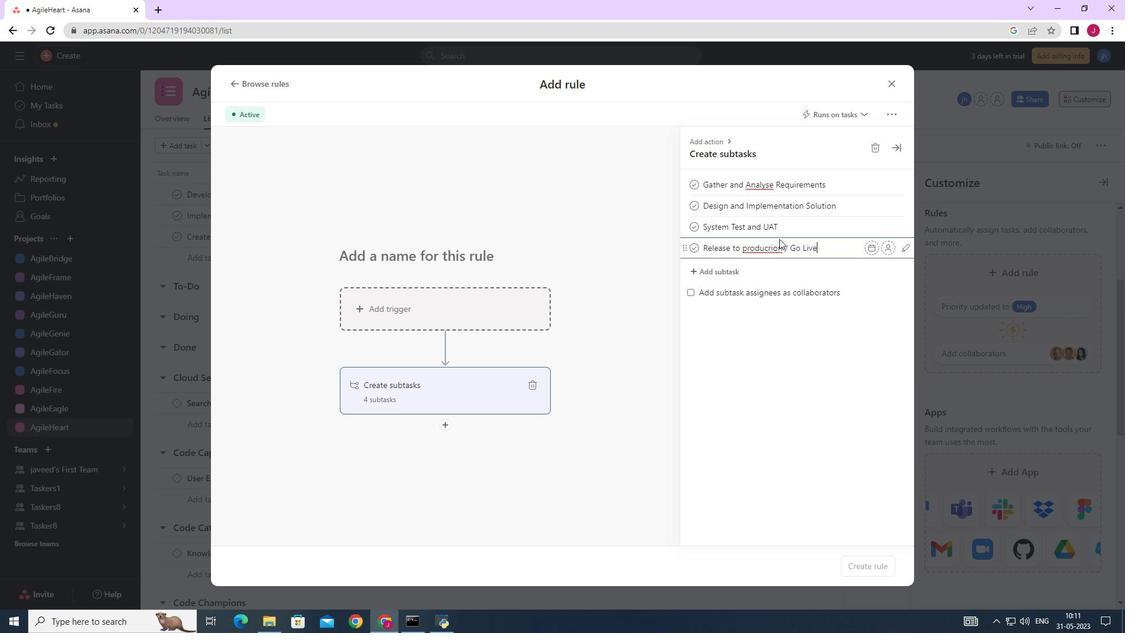 
Action: Mouse pressed right at (777, 247)
Screenshot: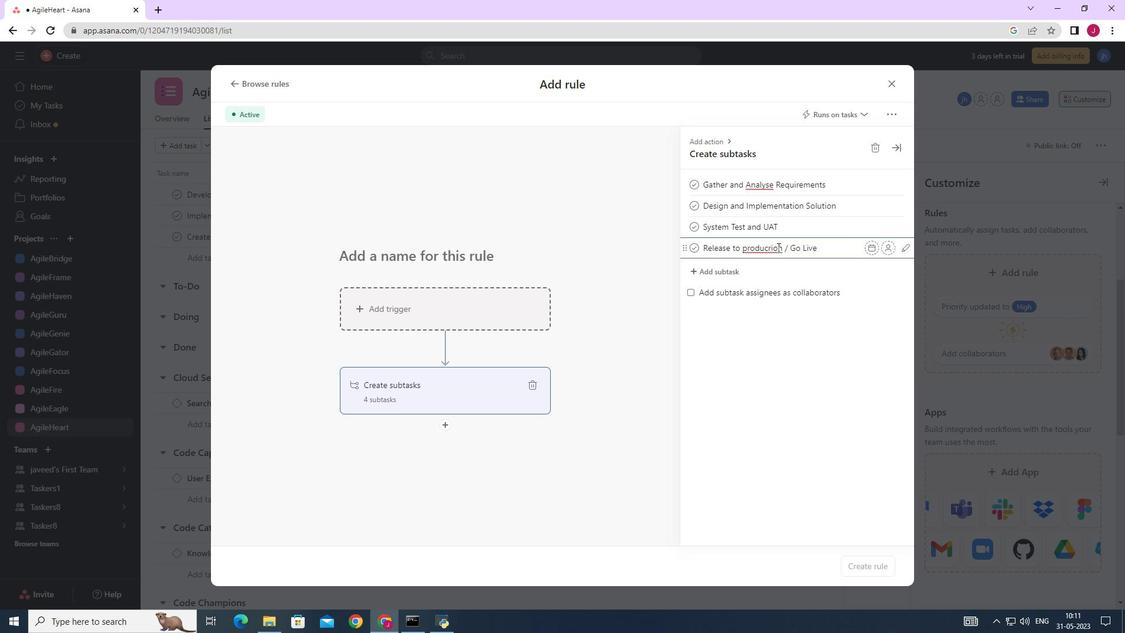 
Action: Mouse moved to (803, 255)
Screenshot: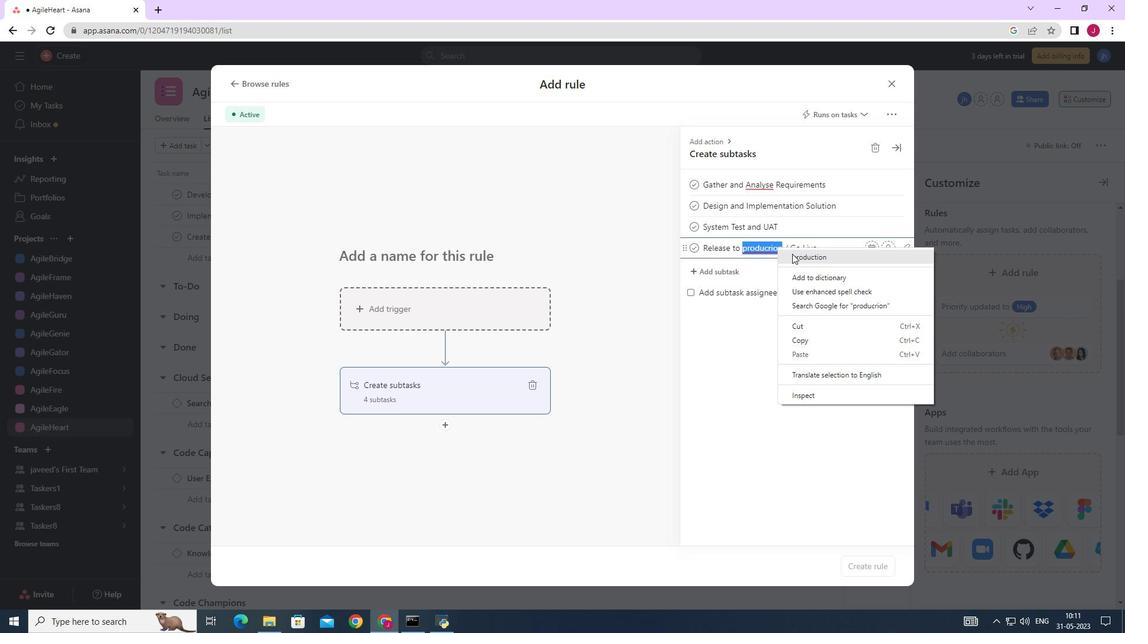 
Action: Mouse pressed left at (803, 255)
Screenshot: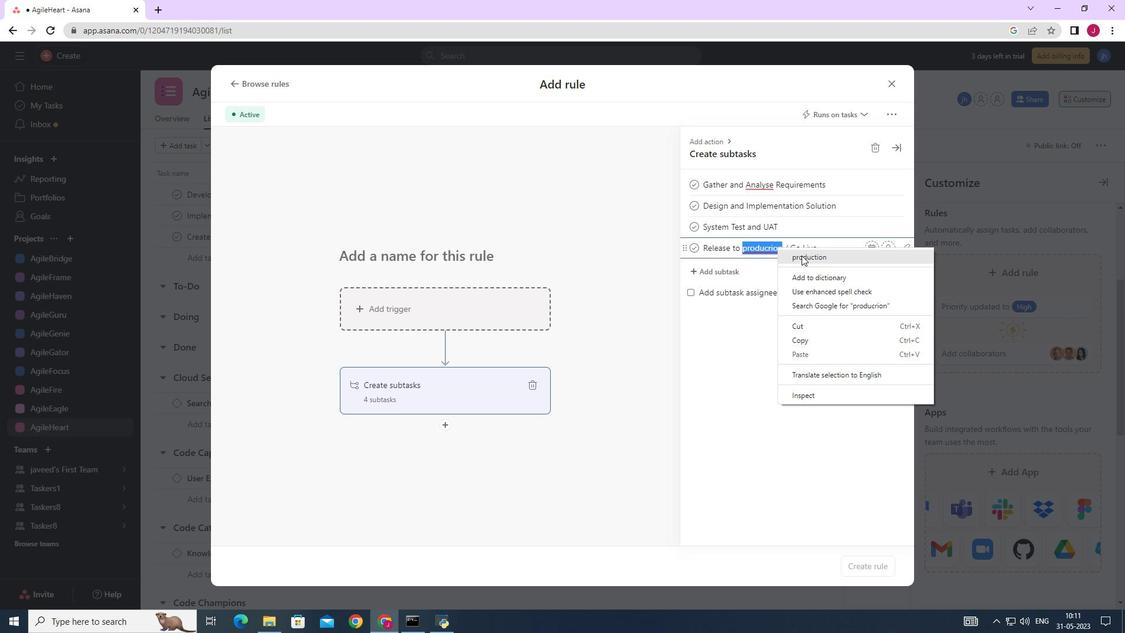 
Action: Mouse moved to (813, 269)
Screenshot: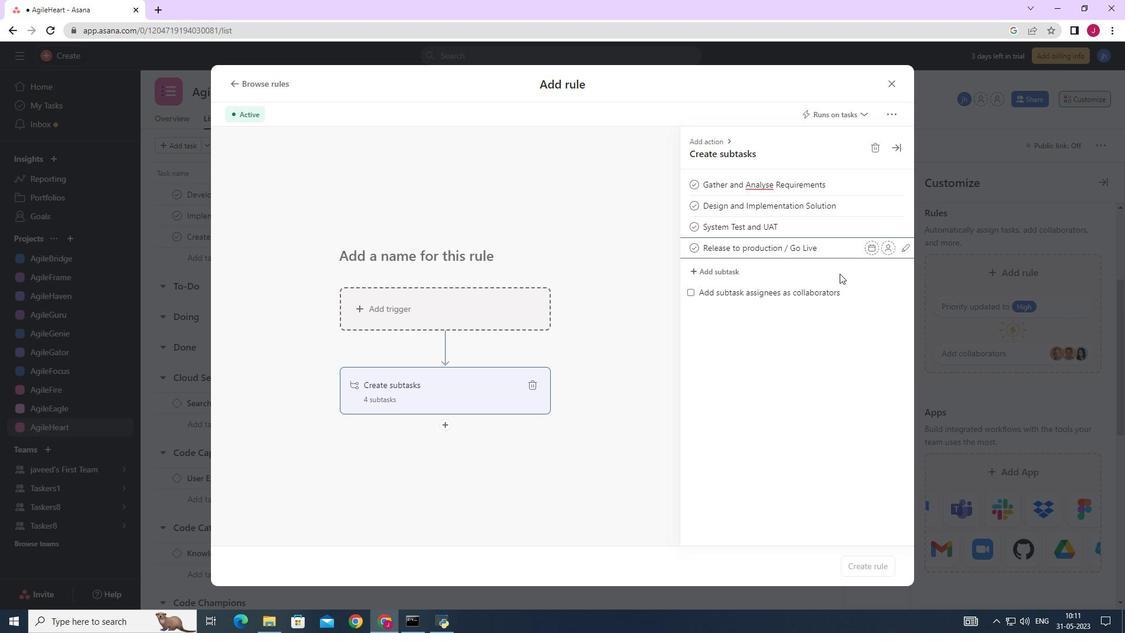 
Action: Key pressed <Key.enter>
Screenshot: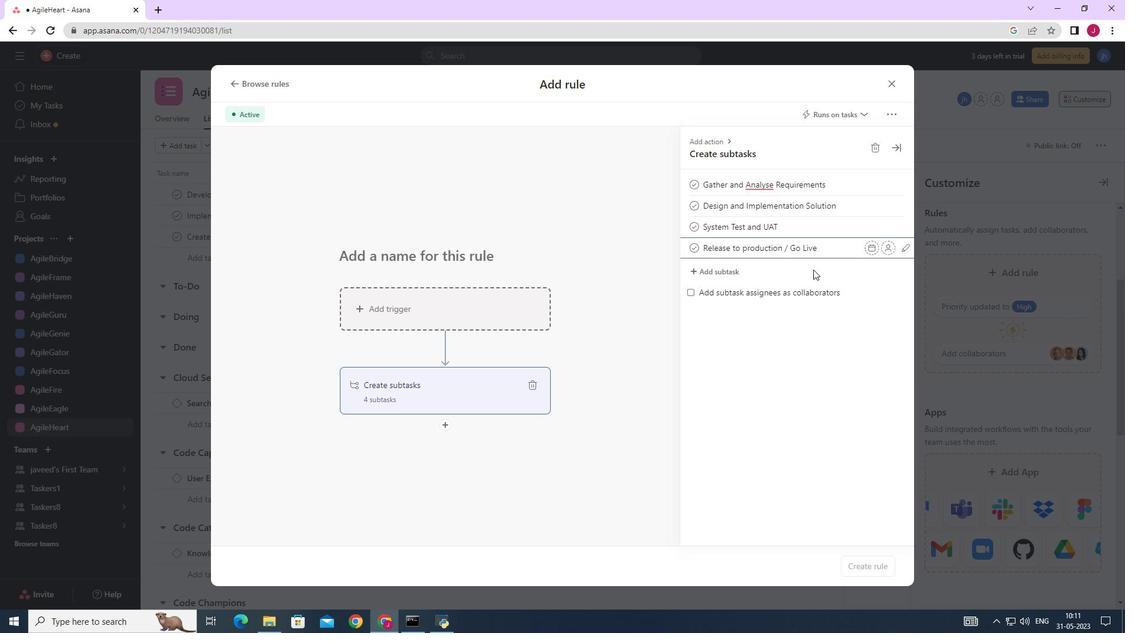 
Action: Mouse moved to (895, 147)
Screenshot: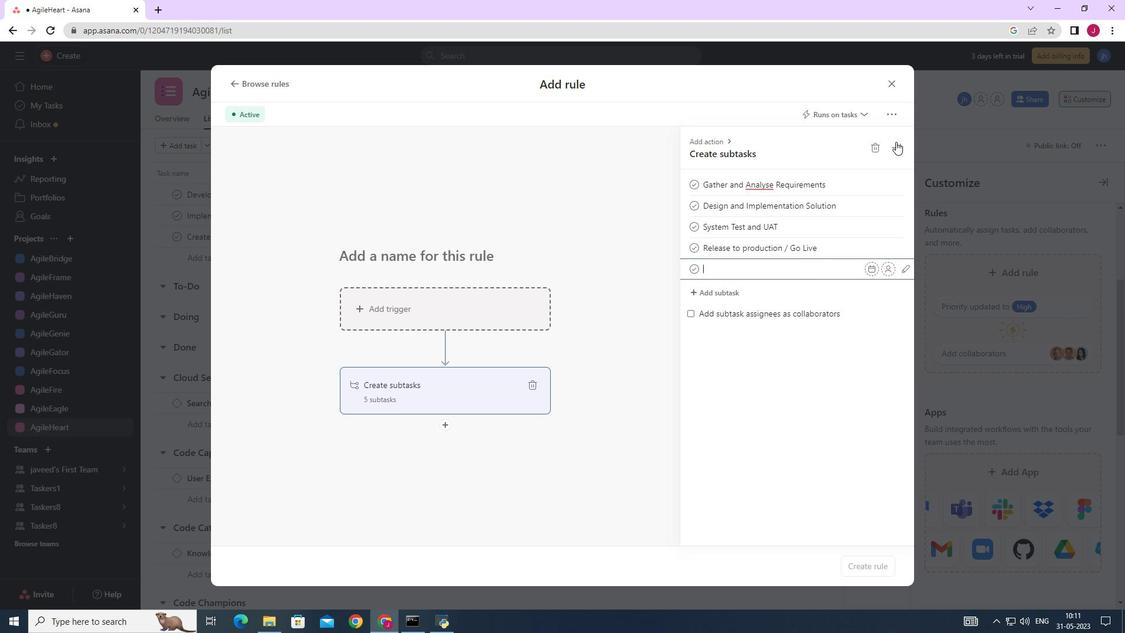 
